 Task: Search one way flight ticket for 3 adults, 3 children in business from New York: John F. Kennedy International Airport (was New York International Airport) to Jacksonville: Albert J. Ellis Airport on 8-3-2023. Choice of flights is Royal air maroc. Number of bags: 4 checked bags. Price is upto 79000. Outbound departure time preference is 20:15. Return departure time preference is 23:00.
Action: Mouse moved to (211, 305)
Screenshot: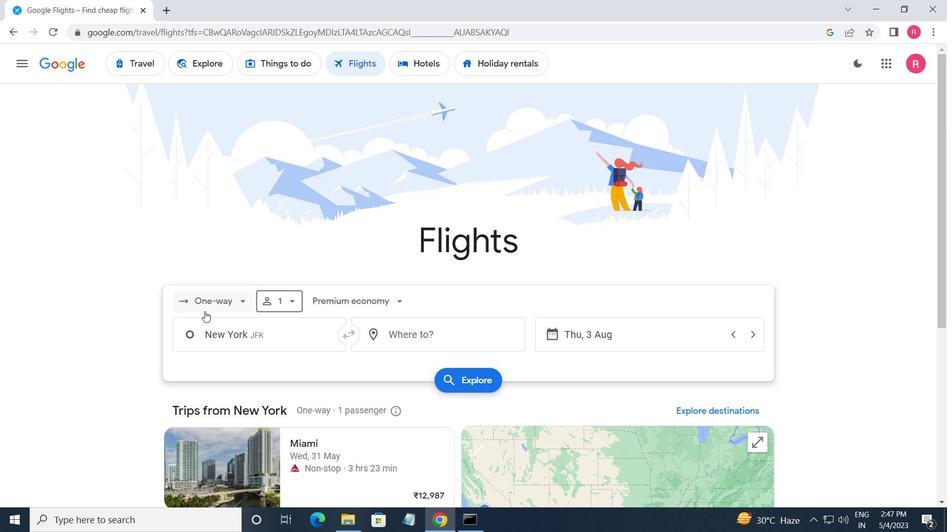 
Action: Mouse pressed left at (211, 305)
Screenshot: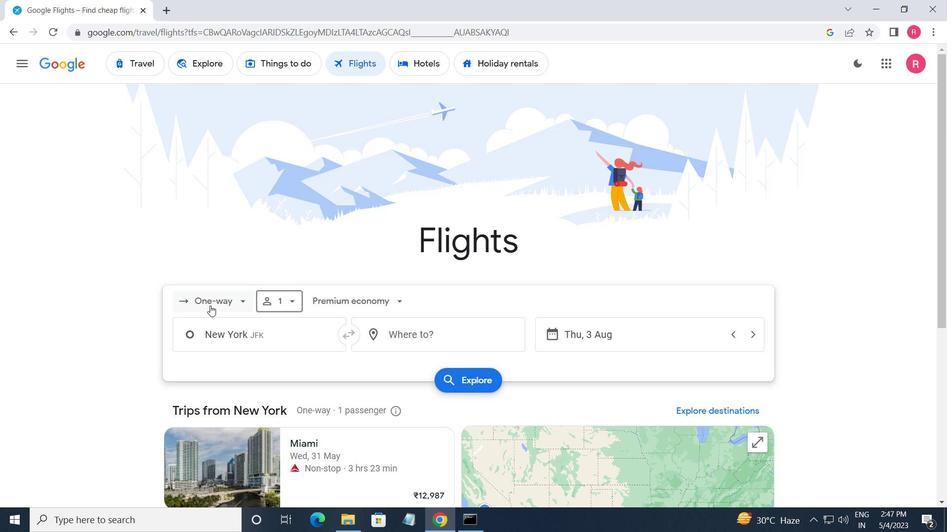 
Action: Mouse moved to (229, 357)
Screenshot: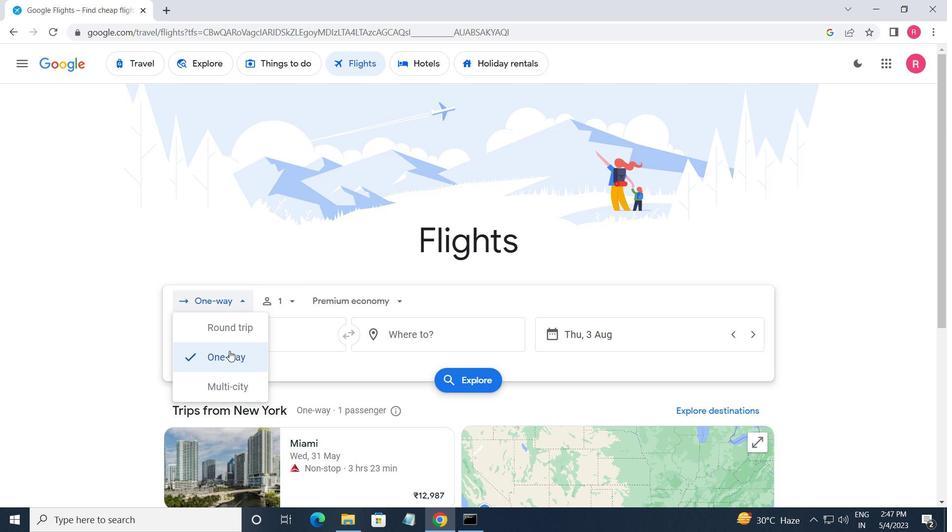 
Action: Mouse pressed left at (229, 357)
Screenshot: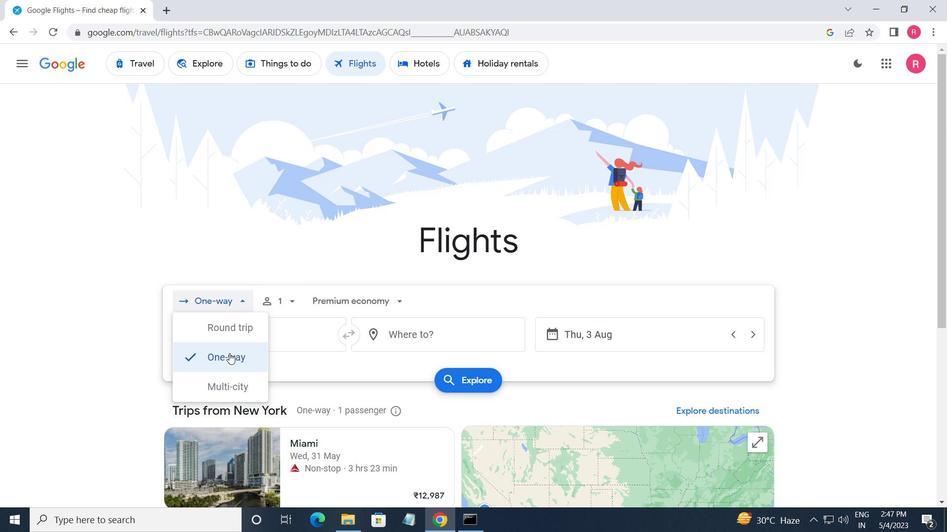 
Action: Mouse moved to (275, 311)
Screenshot: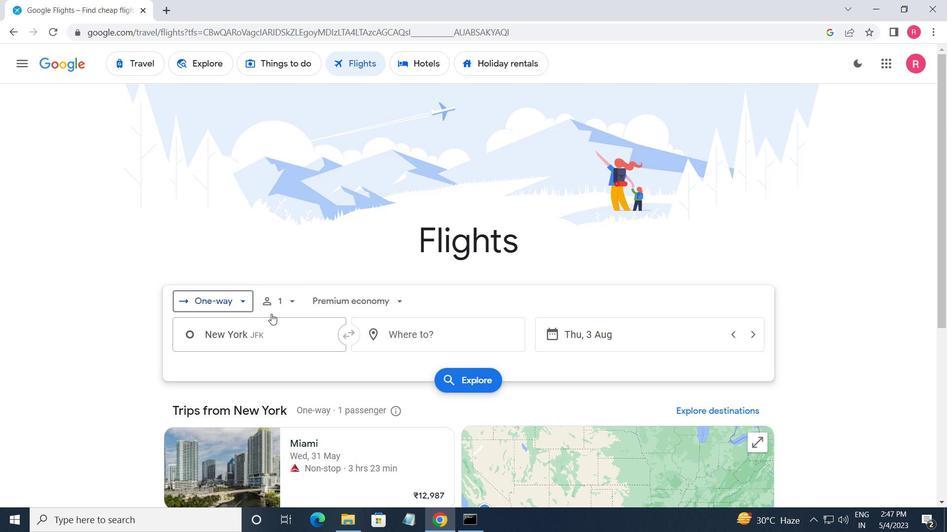 
Action: Mouse pressed left at (275, 311)
Screenshot: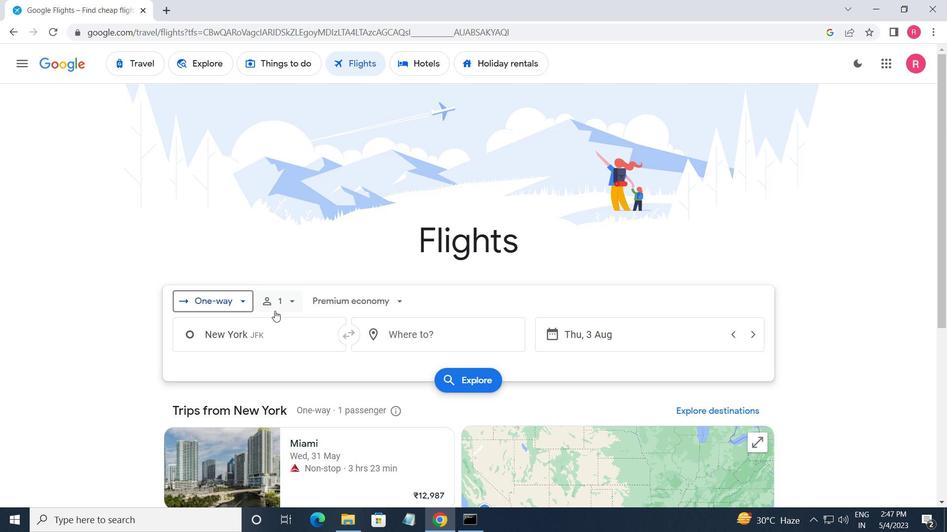 
Action: Mouse moved to (391, 336)
Screenshot: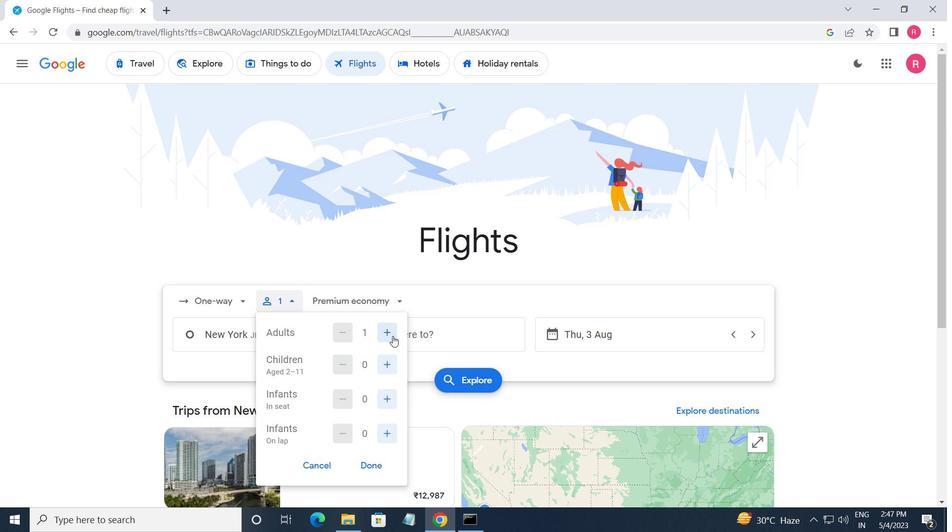 
Action: Mouse pressed left at (391, 336)
Screenshot: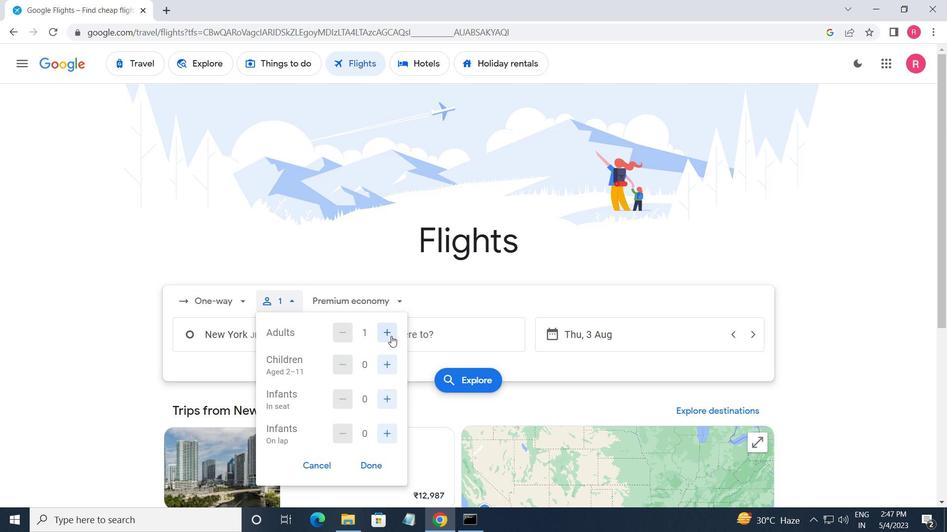 
Action: Mouse pressed left at (391, 336)
Screenshot: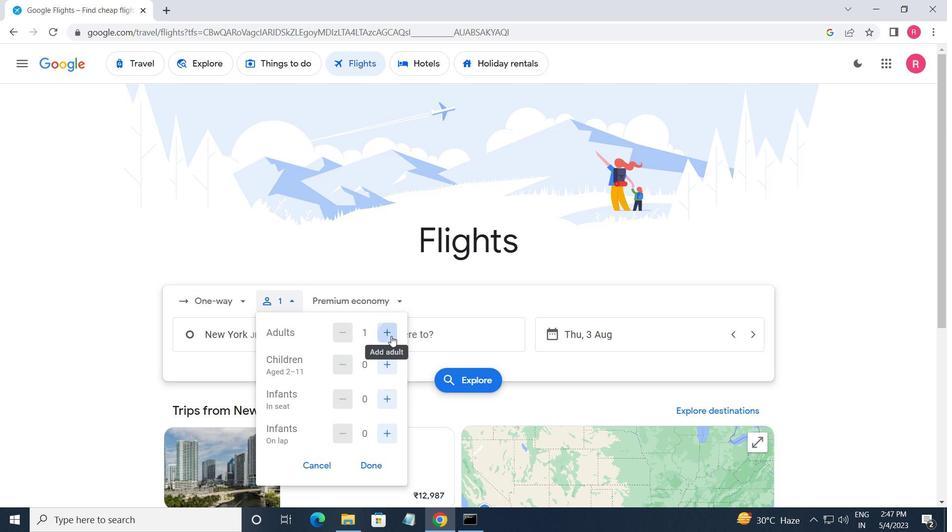 
Action: Mouse moved to (386, 372)
Screenshot: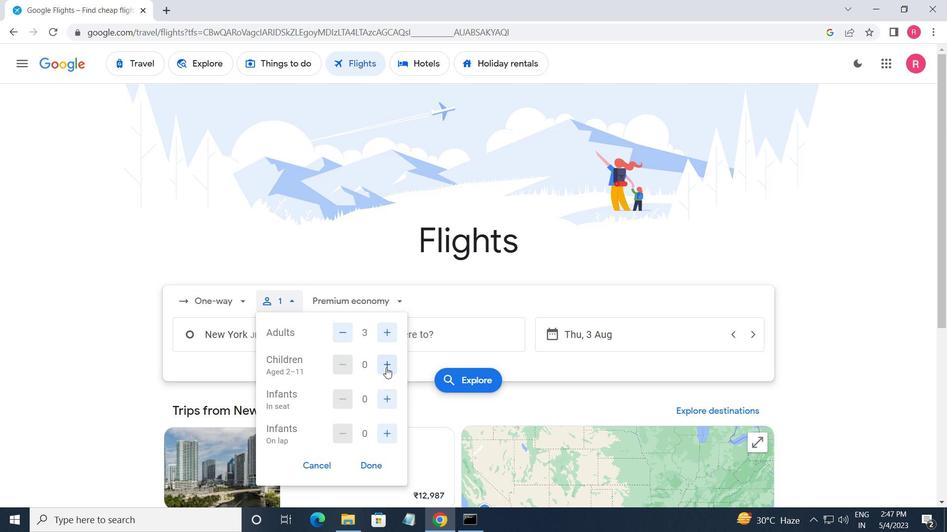 
Action: Mouse pressed left at (386, 372)
Screenshot: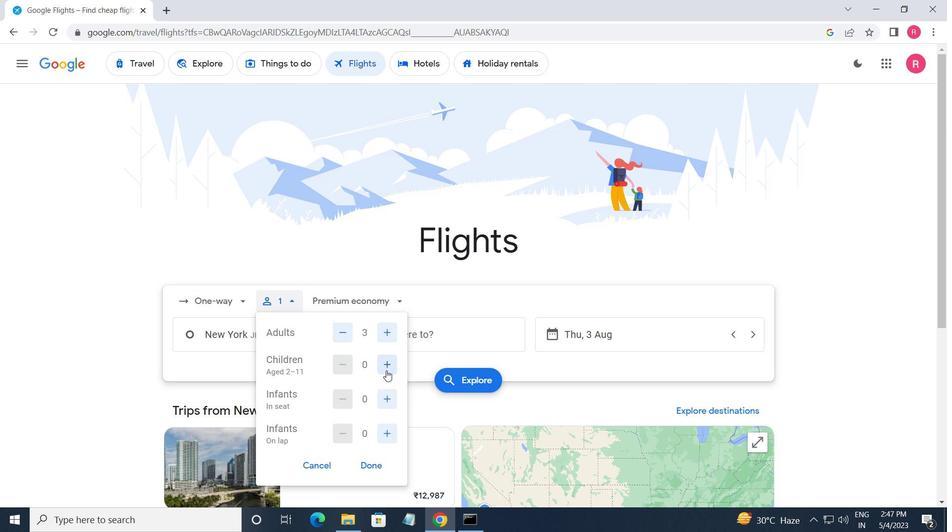 
Action: Mouse pressed left at (386, 372)
Screenshot: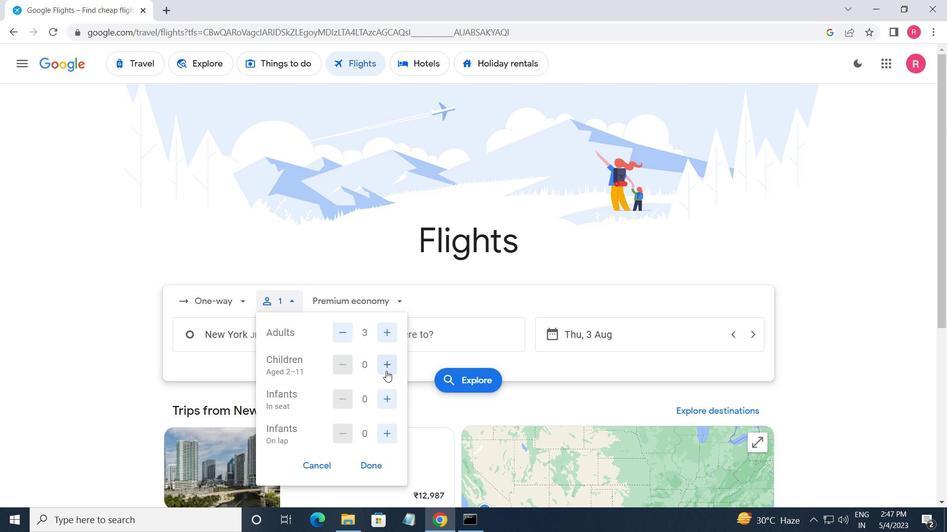 
Action: Mouse moved to (386, 372)
Screenshot: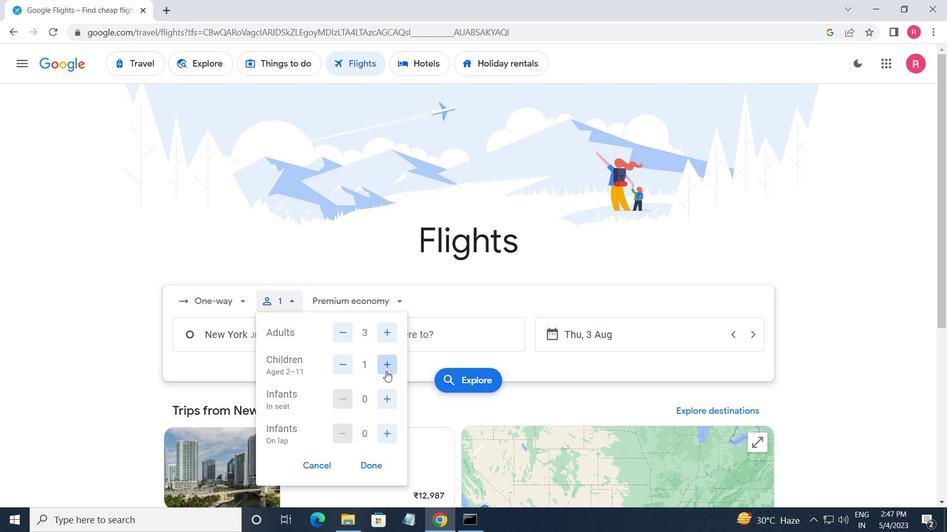 
Action: Mouse pressed left at (386, 372)
Screenshot: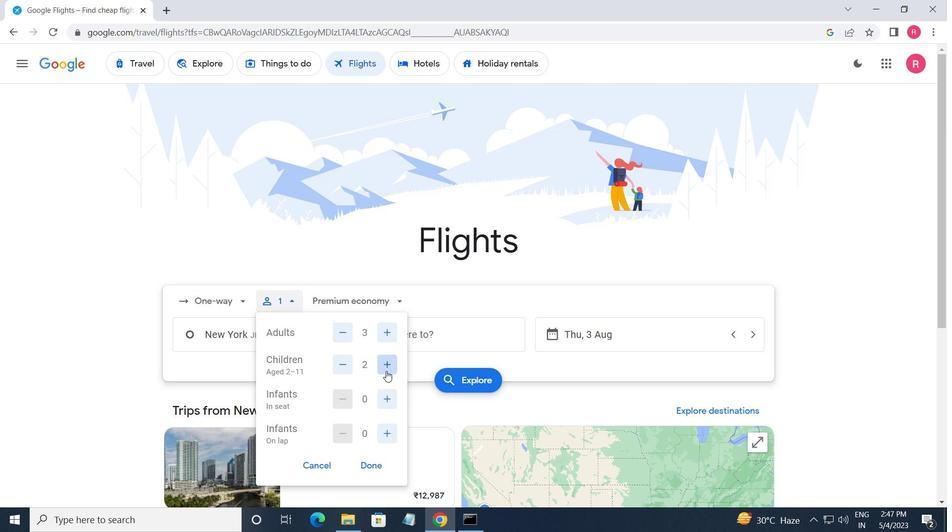 
Action: Mouse moved to (351, 299)
Screenshot: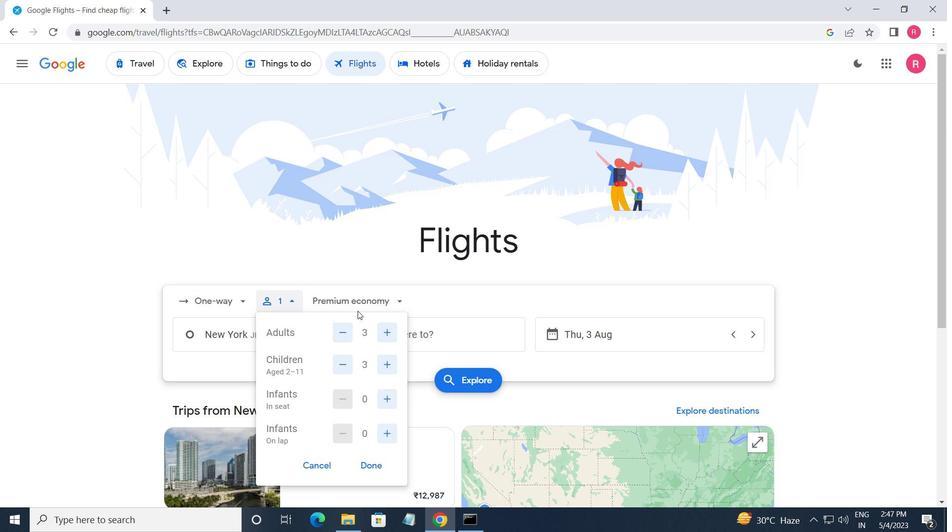 
Action: Mouse pressed left at (351, 299)
Screenshot: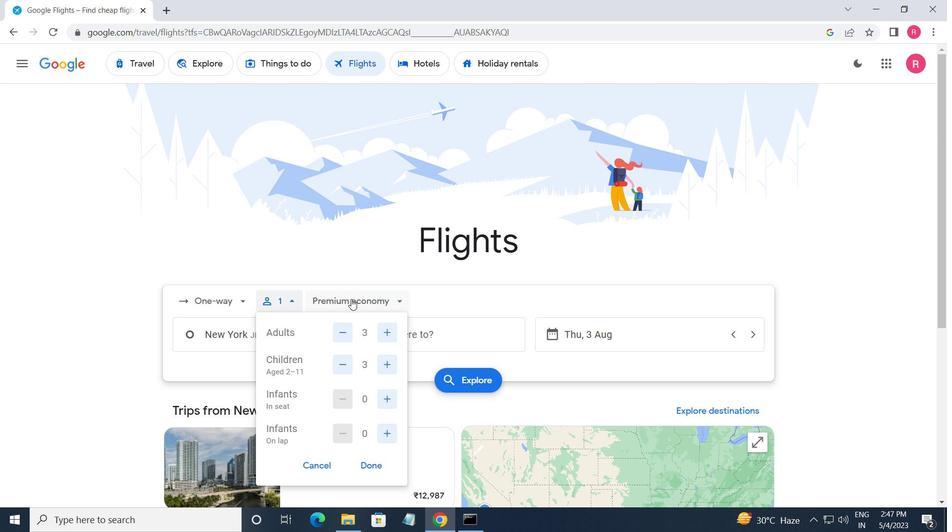 
Action: Mouse moved to (354, 384)
Screenshot: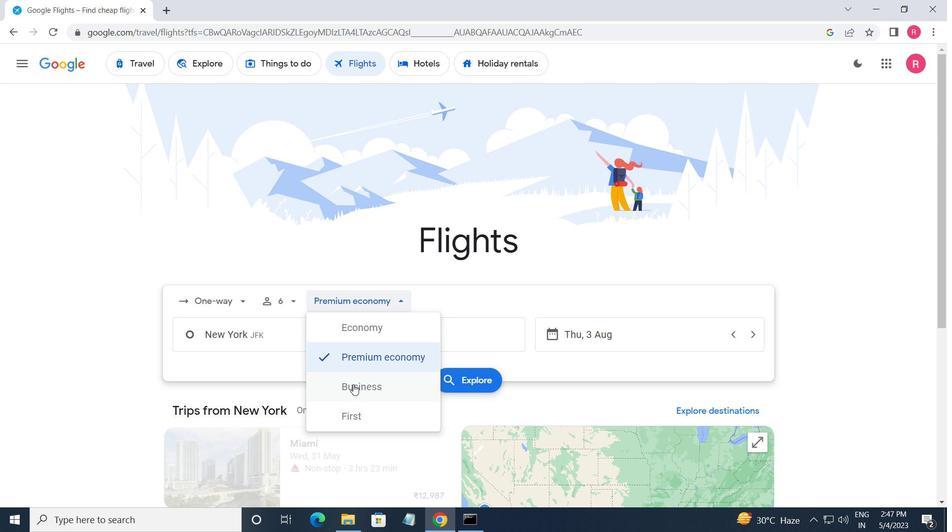 
Action: Mouse pressed left at (354, 384)
Screenshot: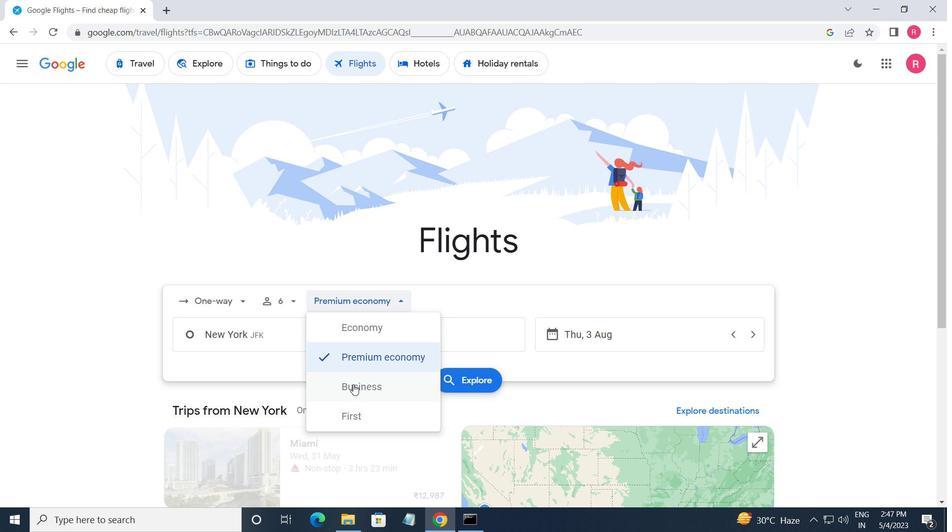 
Action: Mouse moved to (313, 340)
Screenshot: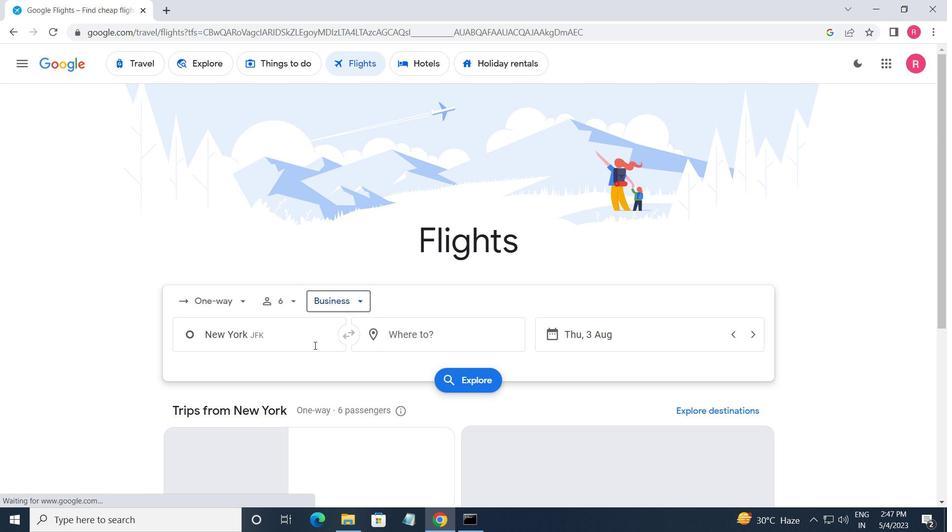 
Action: Mouse pressed left at (313, 340)
Screenshot: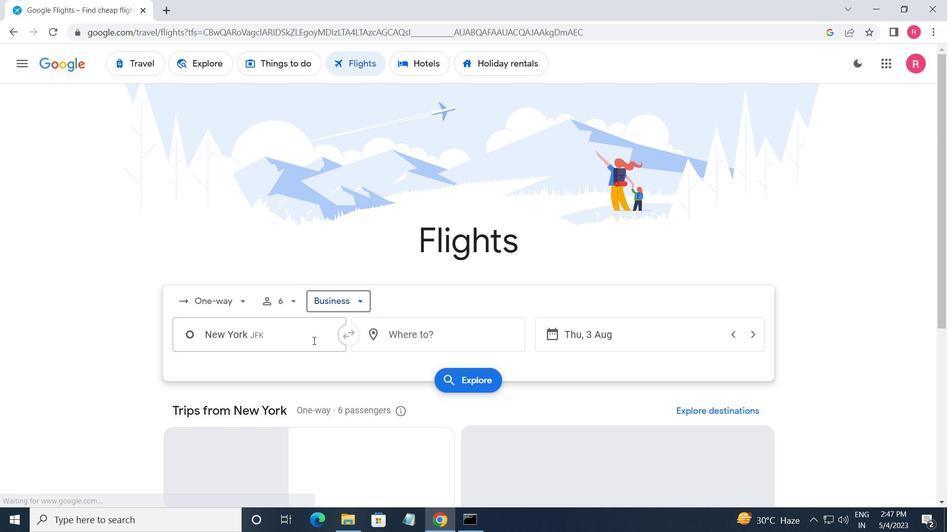 
Action: Mouse moved to (304, 396)
Screenshot: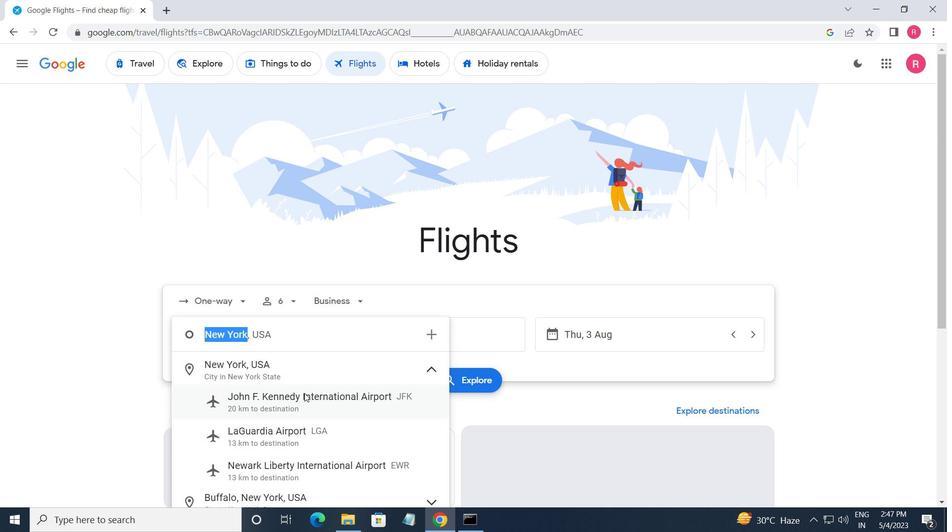 
Action: Mouse pressed left at (304, 396)
Screenshot: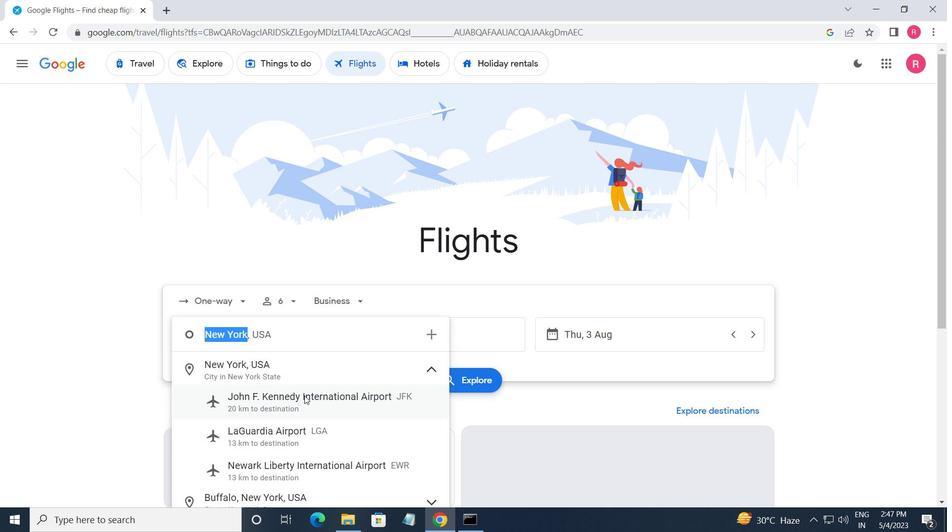 
Action: Mouse moved to (406, 330)
Screenshot: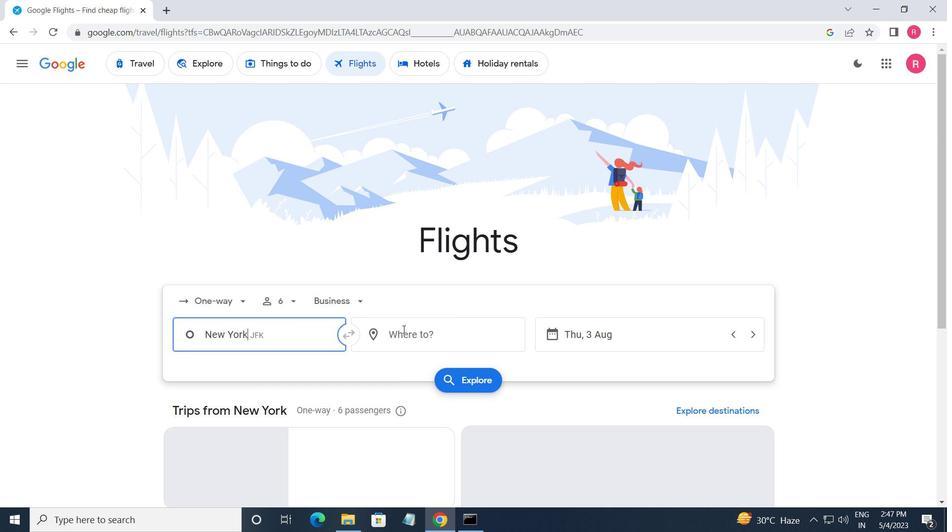 
Action: Mouse pressed left at (406, 330)
Screenshot: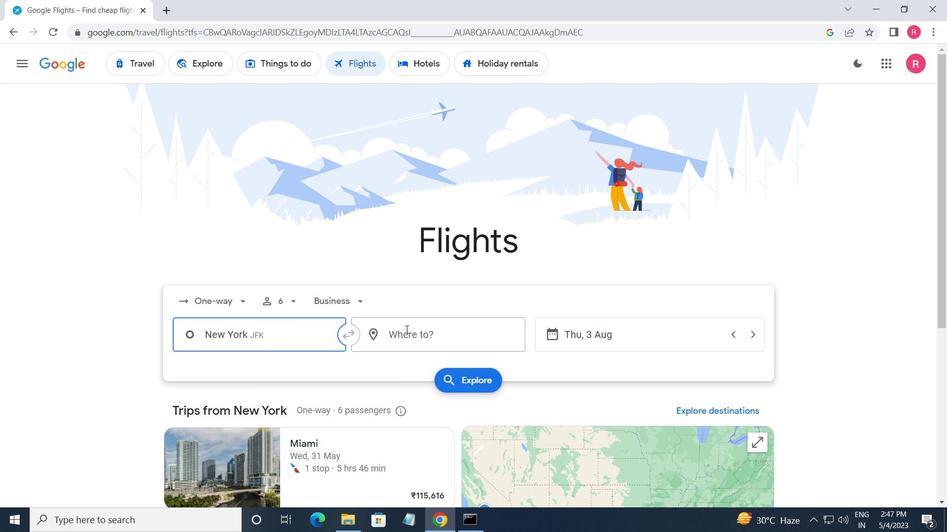 
Action: Mouse moved to (455, 475)
Screenshot: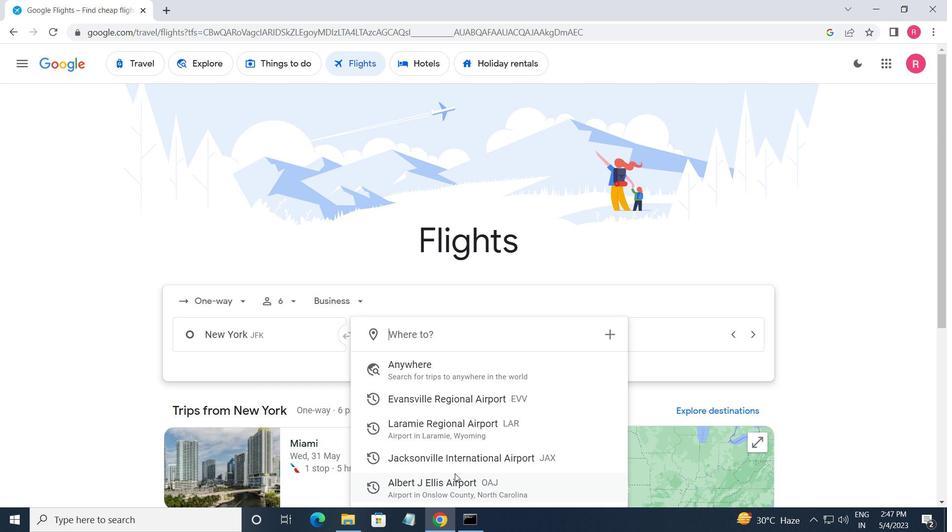 
Action: Mouse pressed left at (455, 475)
Screenshot: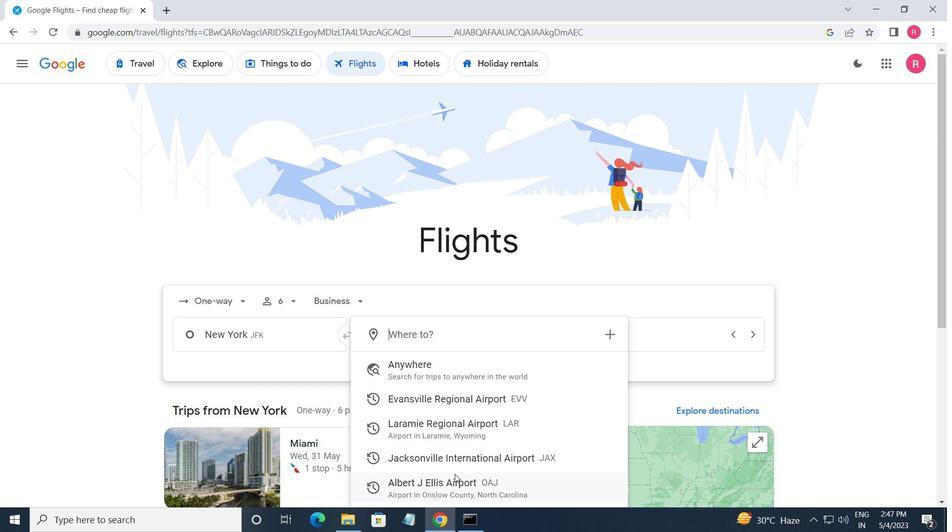 
Action: Mouse moved to (623, 340)
Screenshot: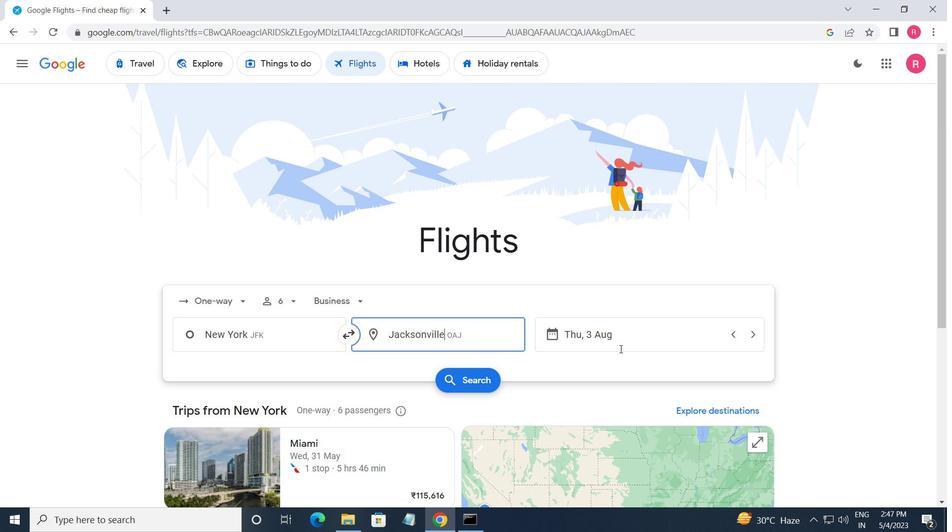 
Action: Mouse pressed left at (623, 340)
Screenshot: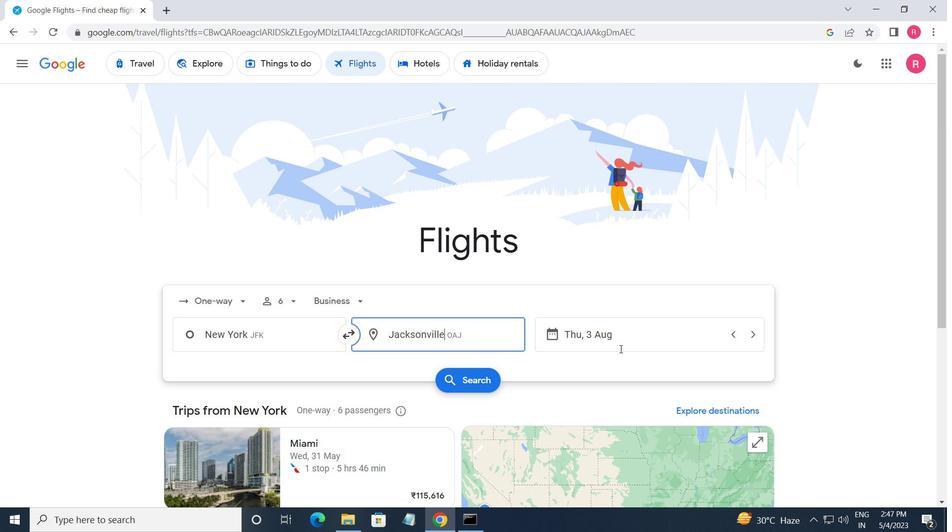 
Action: Mouse moved to (448, 287)
Screenshot: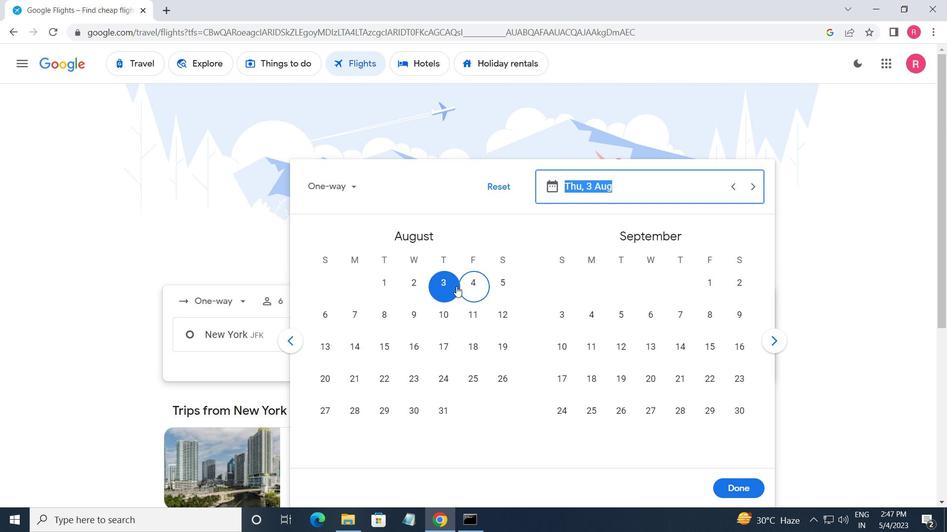 
Action: Mouse pressed left at (448, 287)
Screenshot: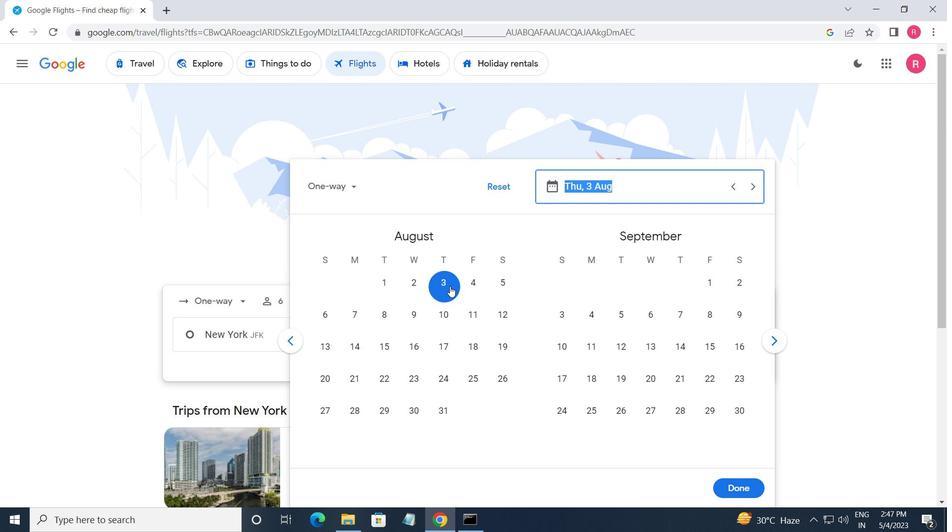 
Action: Mouse moved to (732, 495)
Screenshot: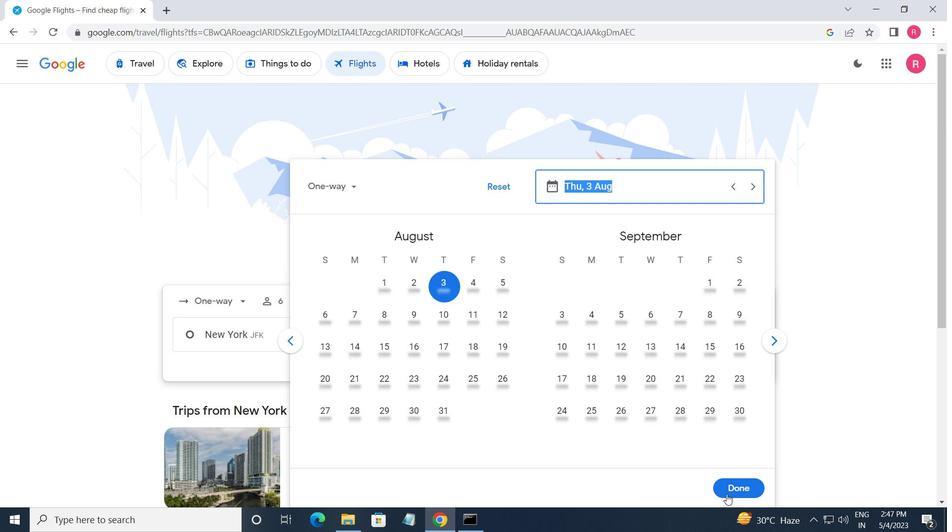 
Action: Mouse pressed left at (732, 495)
Screenshot: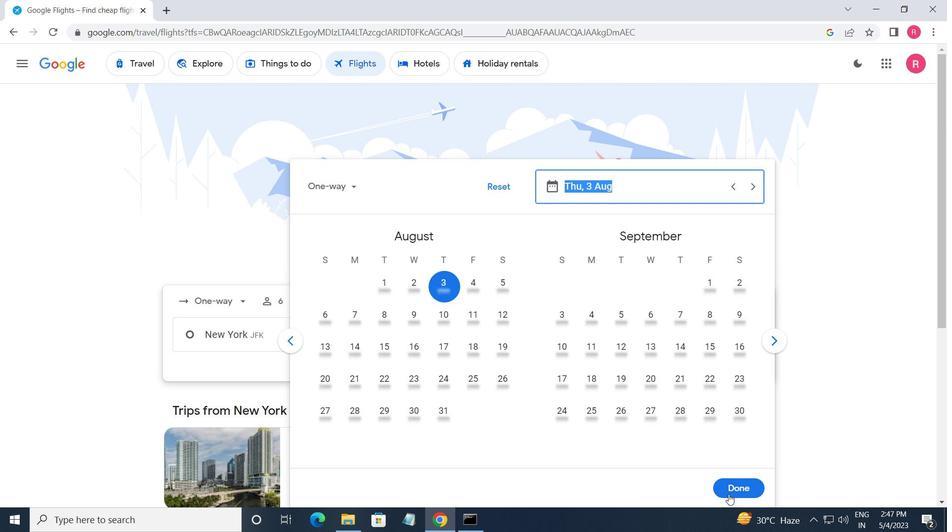 
Action: Mouse moved to (473, 375)
Screenshot: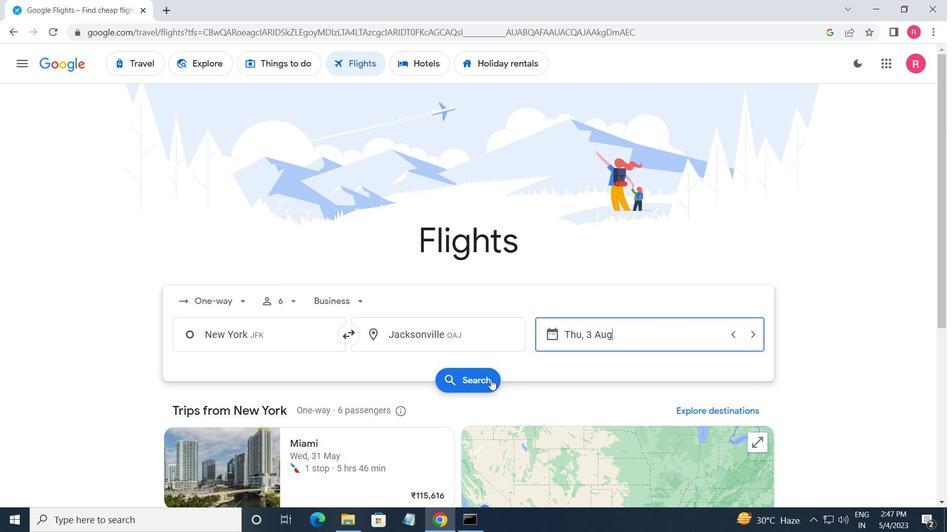 
Action: Mouse pressed left at (473, 375)
Screenshot: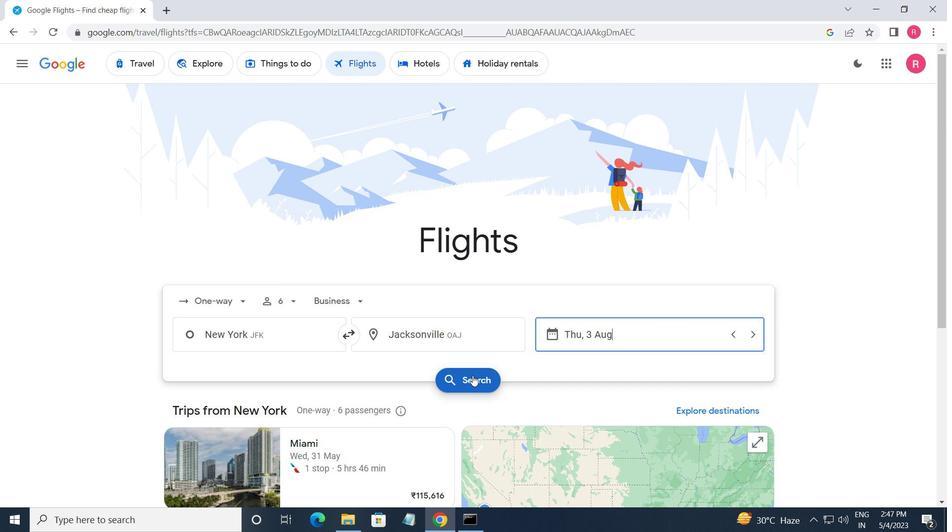 
Action: Mouse moved to (169, 181)
Screenshot: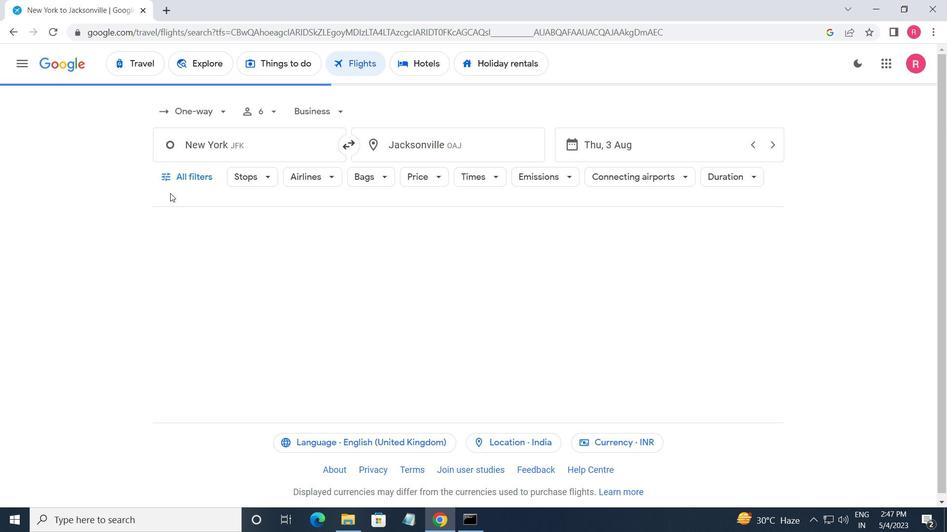 
Action: Mouse pressed left at (169, 181)
Screenshot: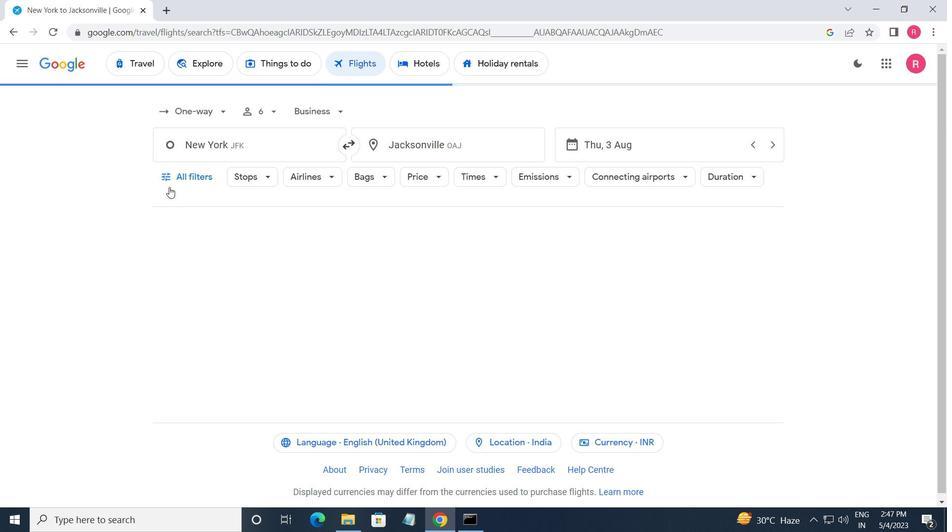 
Action: Mouse moved to (232, 340)
Screenshot: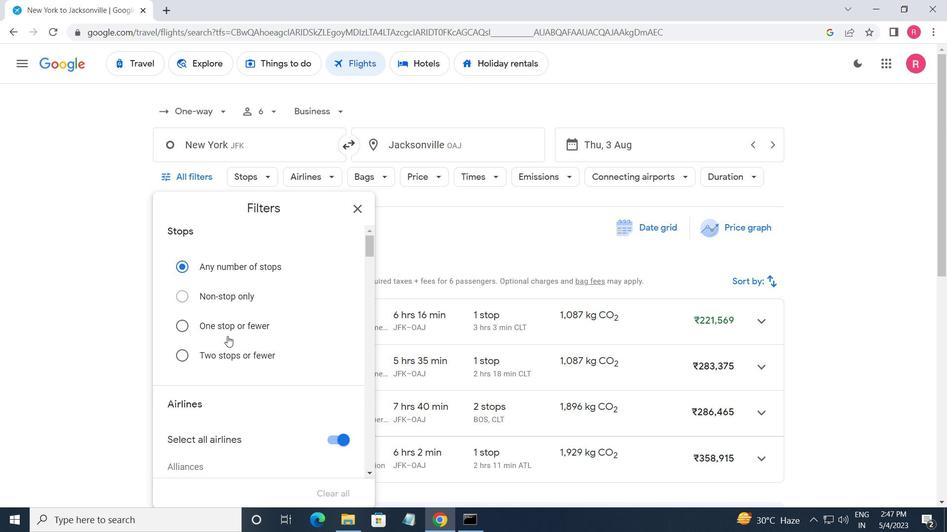 
Action: Mouse scrolled (232, 340) with delta (0, 0)
Screenshot: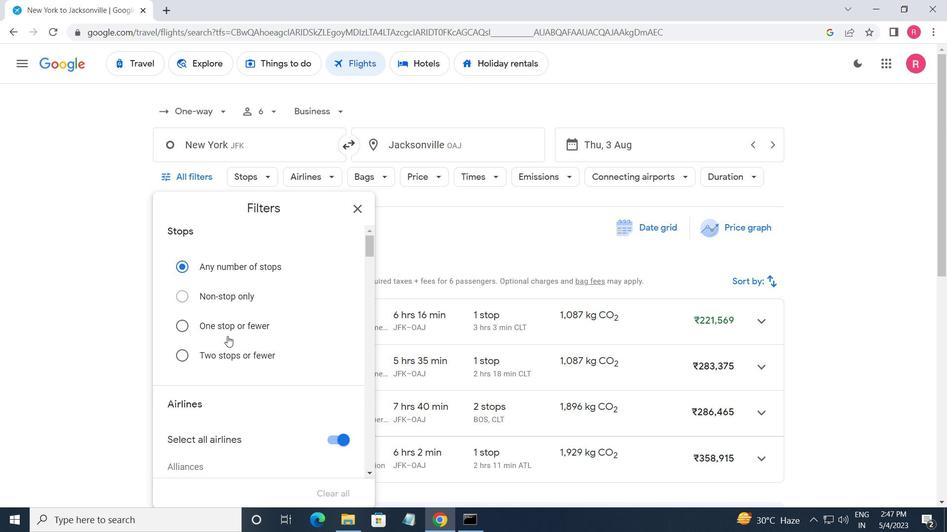 
Action: Mouse moved to (234, 344)
Screenshot: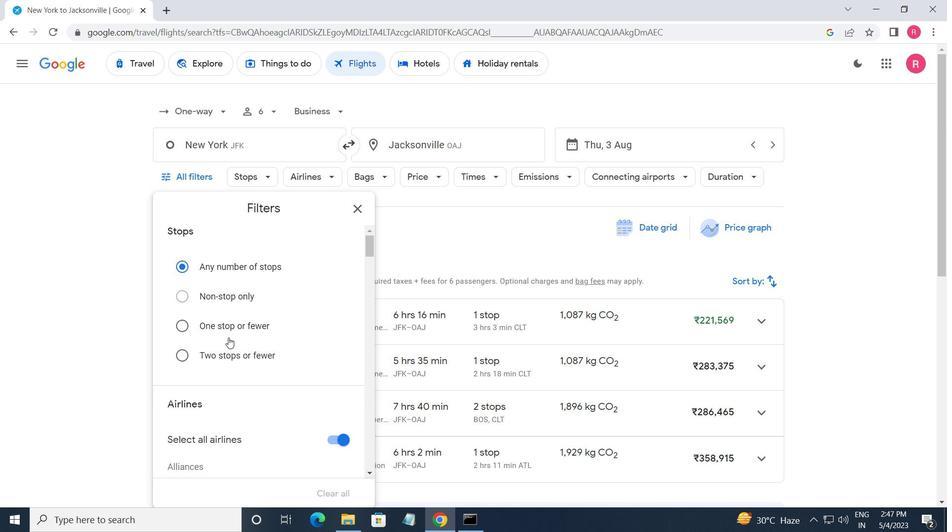 
Action: Mouse scrolled (234, 343) with delta (0, 0)
Screenshot: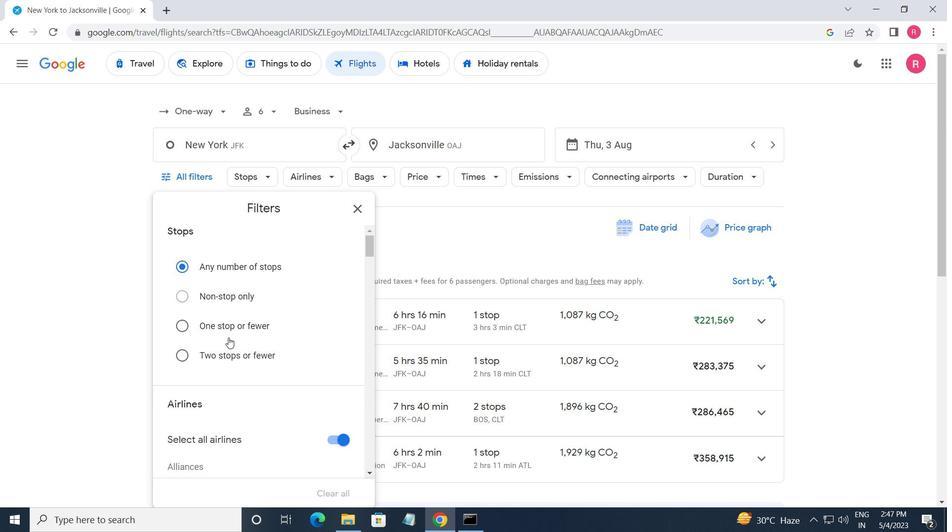 
Action: Mouse moved to (235, 345)
Screenshot: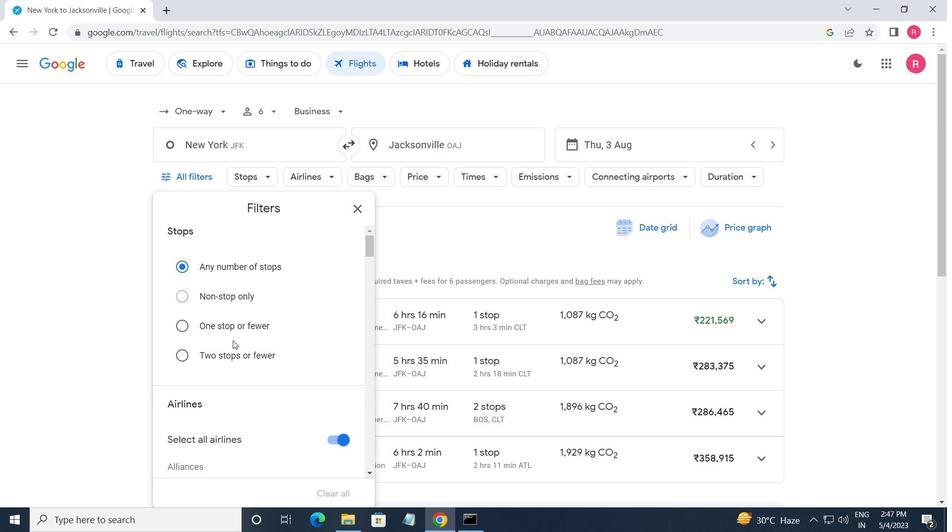 
Action: Mouse scrolled (235, 345) with delta (0, 0)
Screenshot: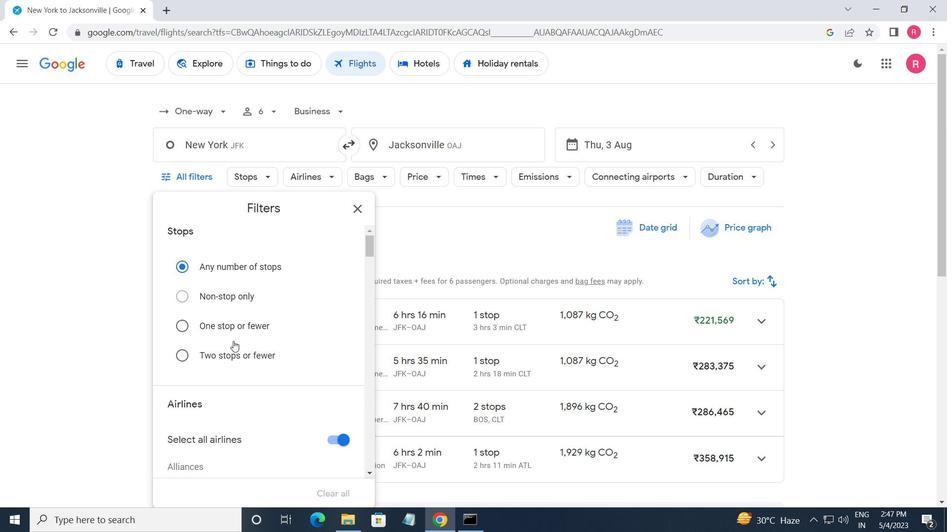 
Action: Mouse moved to (236, 346)
Screenshot: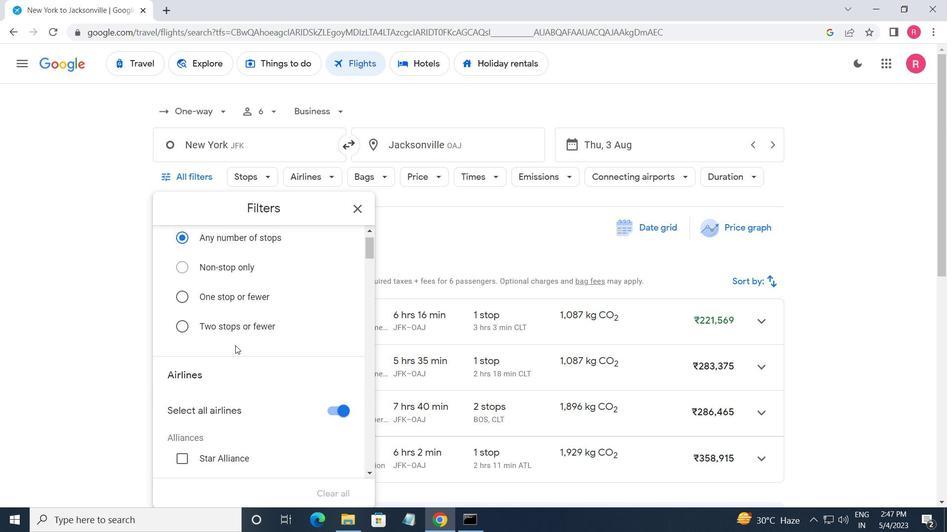 
Action: Mouse scrolled (236, 345) with delta (0, 0)
Screenshot: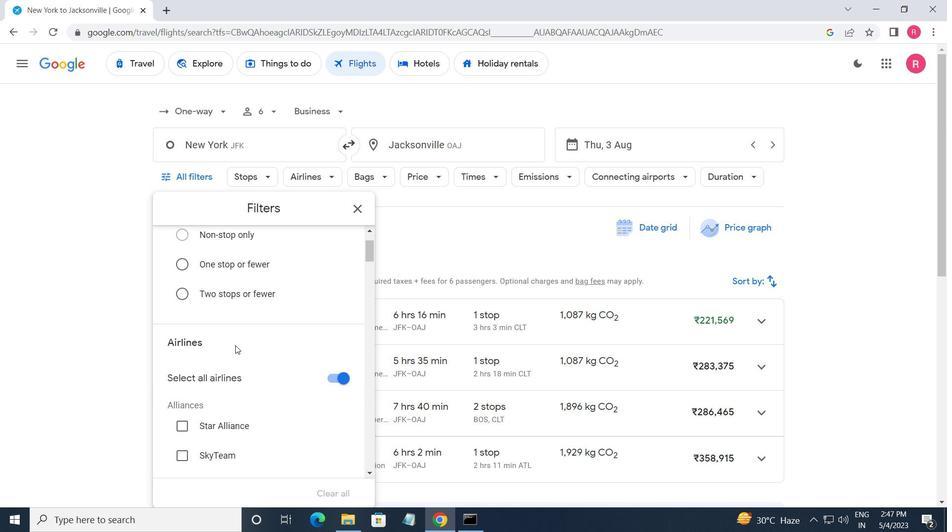 
Action: Mouse moved to (236, 347)
Screenshot: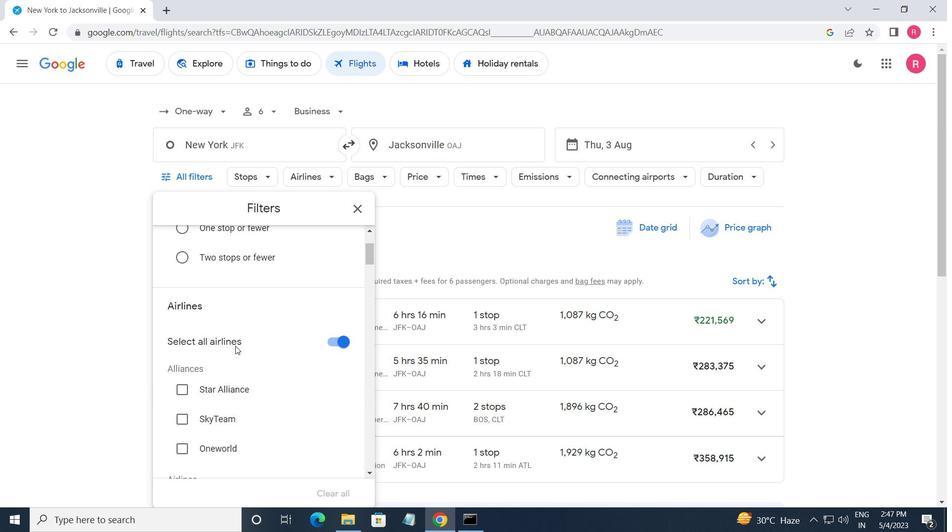 
Action: Mouse scrolled (236, 346) with delta (0, 0)
Screenshot: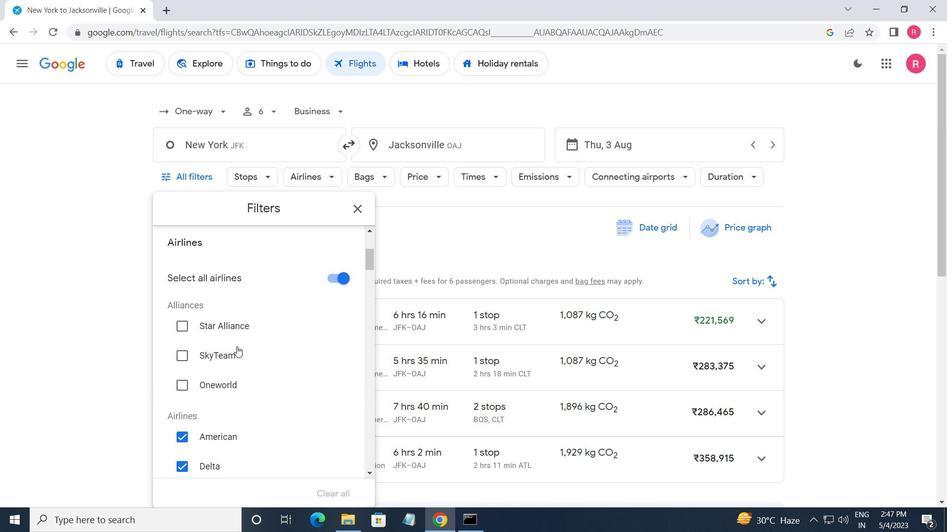 
Action: Mouse moved to (237, 349)
Screenshot: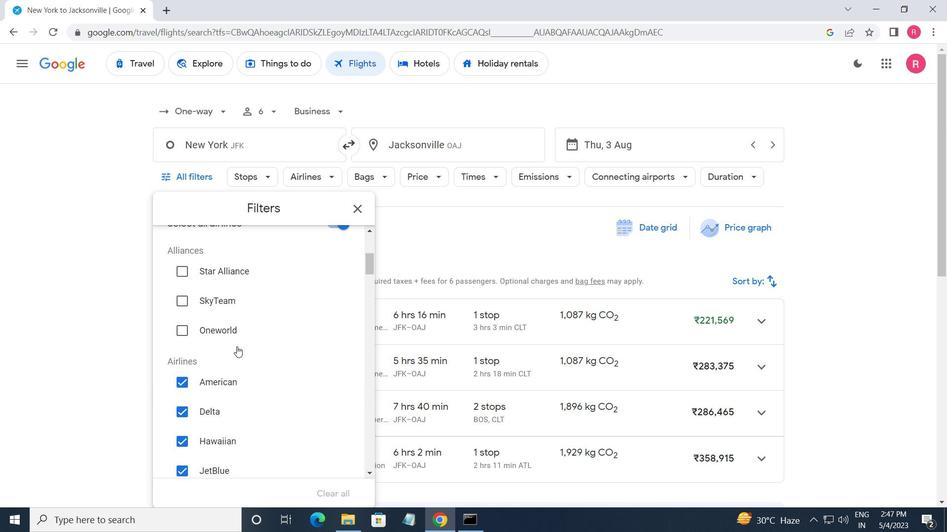 
Action: Mouse scrolled (237, 348) with delta (0, 0)
Screenshot: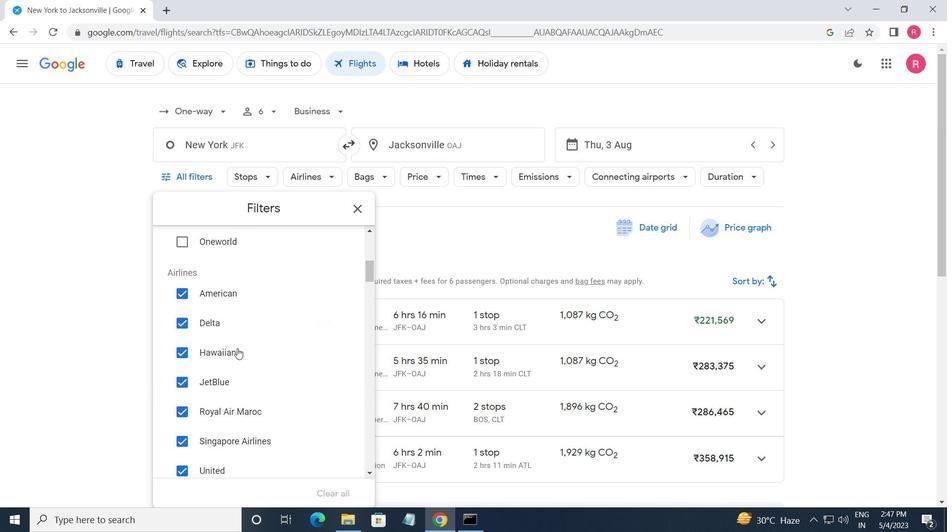 
Action: Mouse moved to (322, 352)
Screenshot: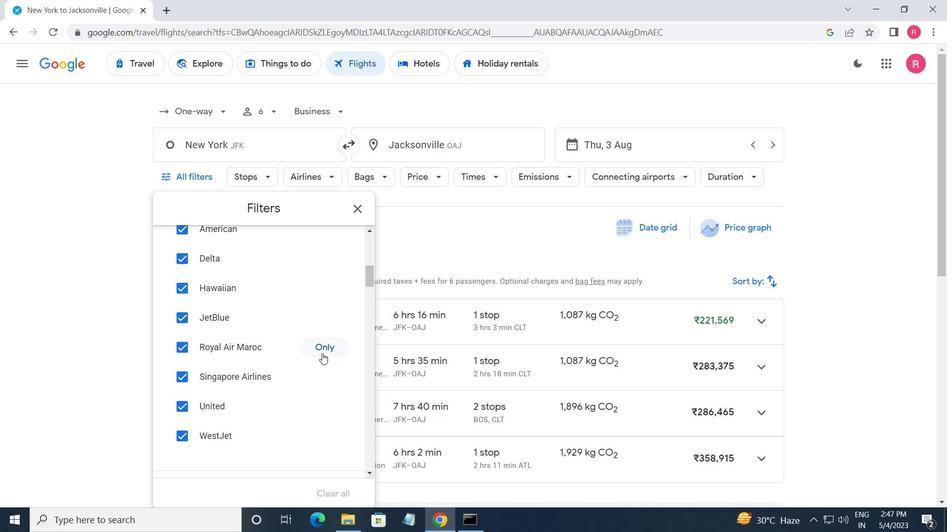 
Action: Mouse pressed left at (322, 352)
Screenshot: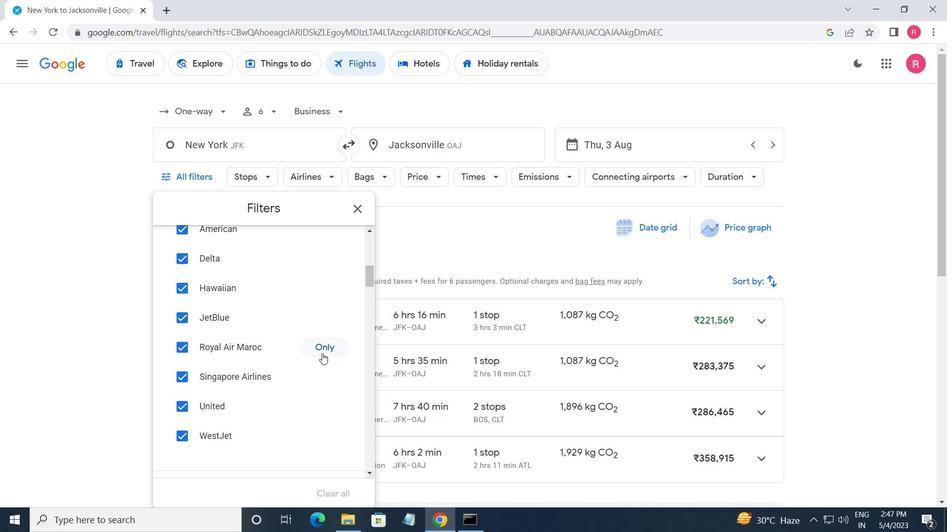 
Action: Mouse moved to (306, 367)
Screenshot: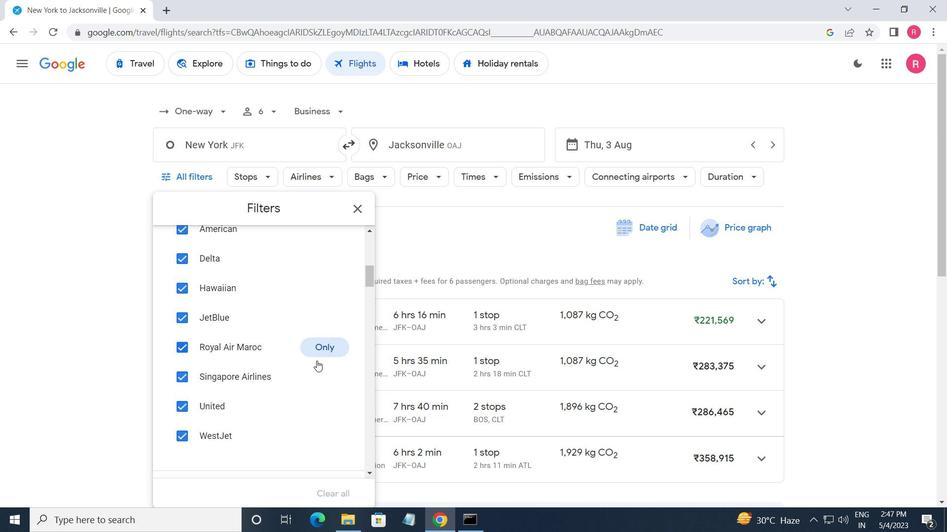 
Action: Mouse scrolled (306, 366) with delta (0, 0)
Screenshot: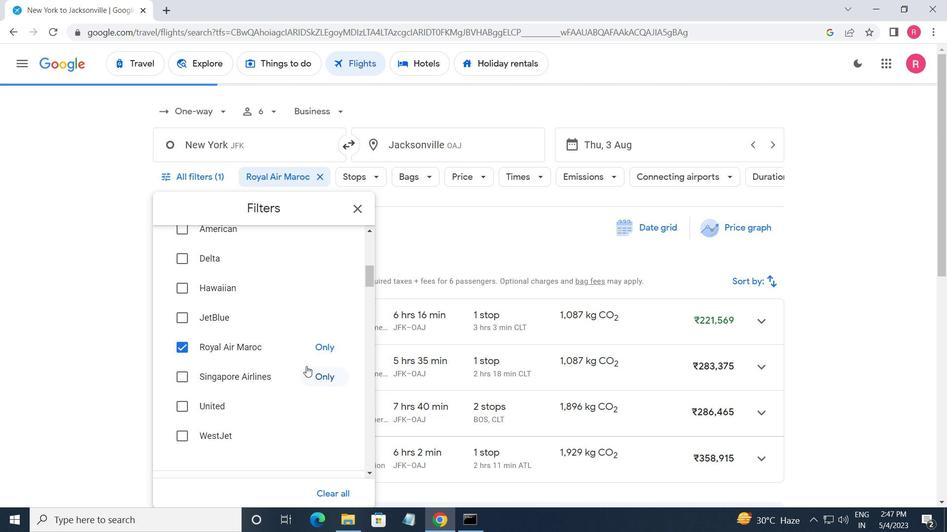 
Action: Mouse scrolled (306, 366) with delta (0, 0)
Screenshot: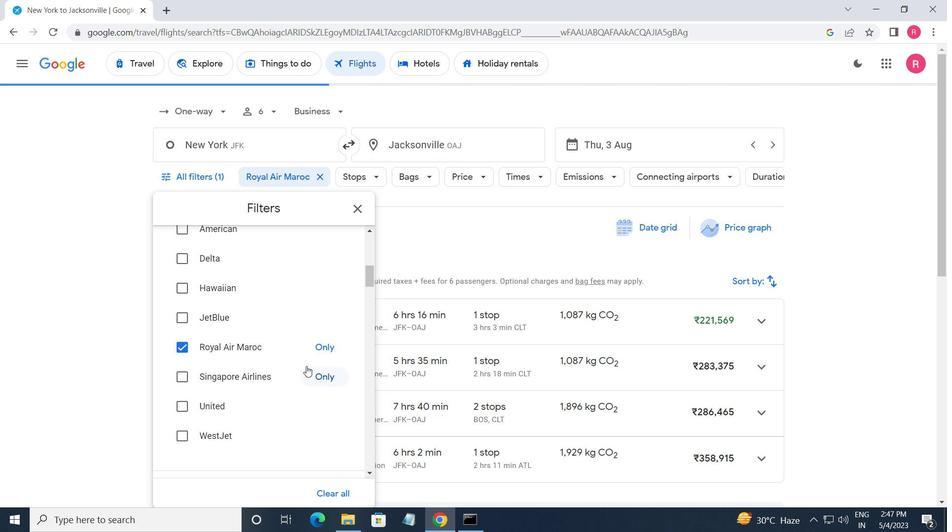 
Action: Mouse scrolled (306, 366) with delta (0, 0)
Screenshot: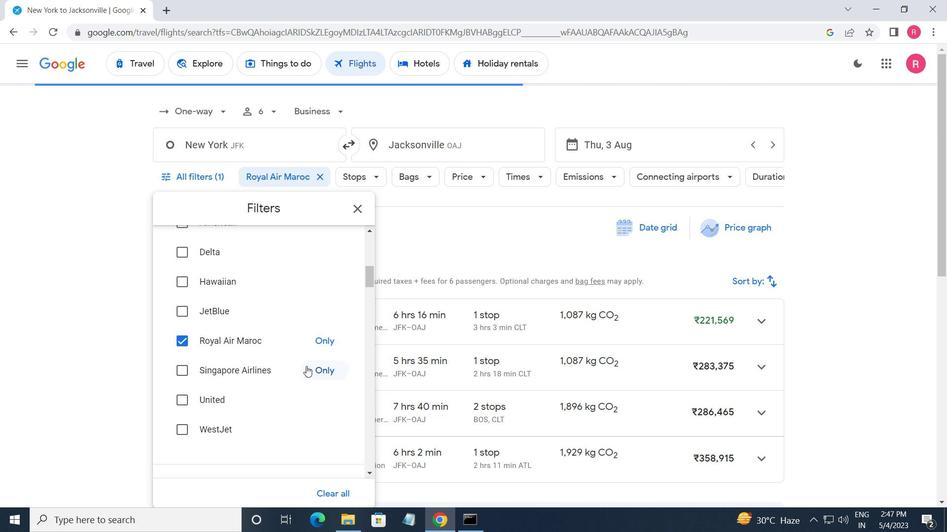 
Action: Mouse moved to (337, 365)
Screenshot: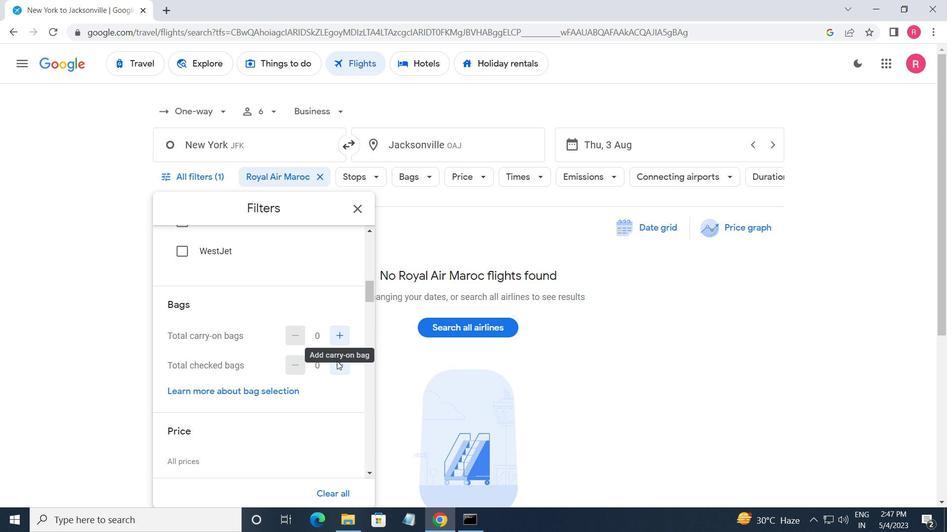 
Action: Mouse pressed left at (337, 365)
Screenshot: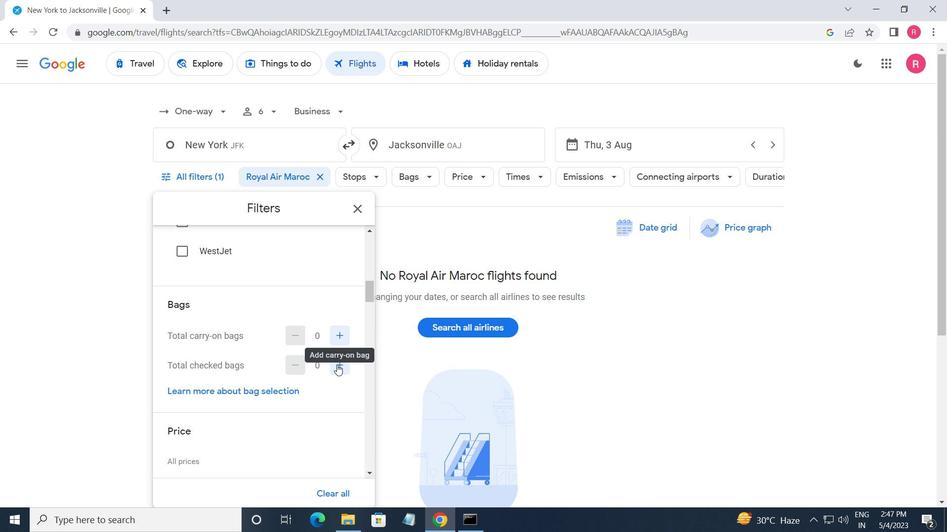 
Action: Mouse moved to (337, 365)
Screenshot: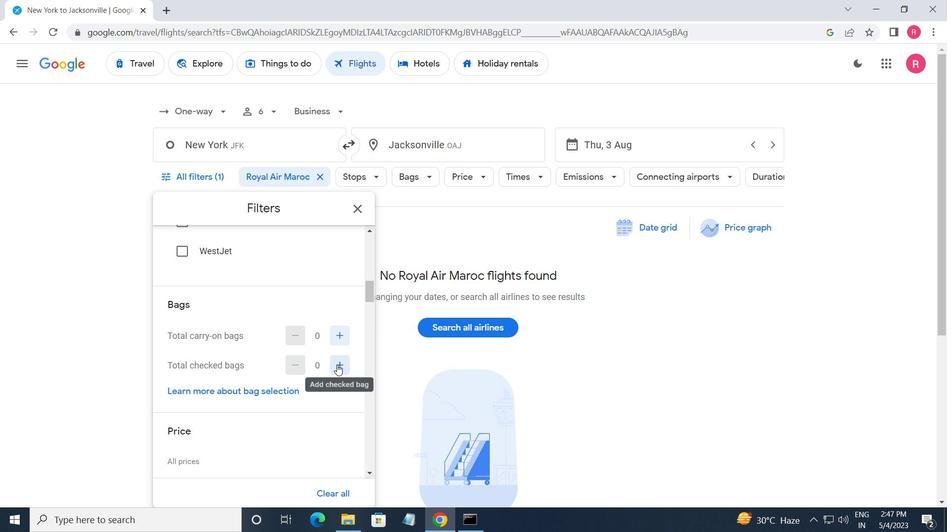 
Action: Mouse pressed left at (337, 365)
Screenshot: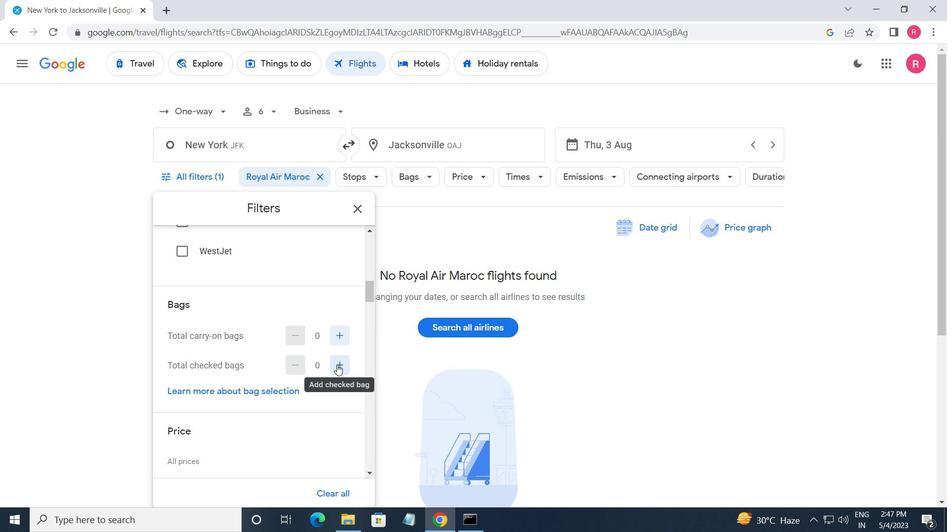 
Action: Mouse pressed left at (337, 365)
Screenshot: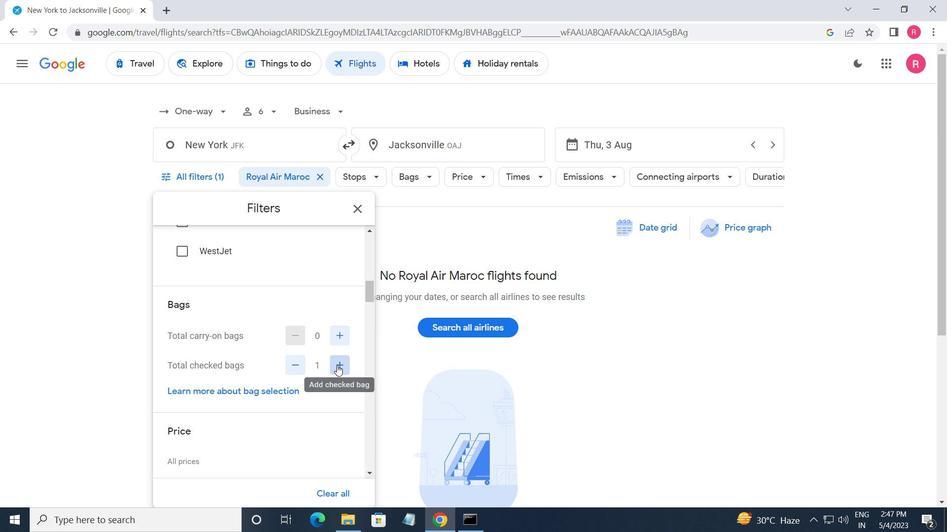 
Action: Mouse pressed left at (337, 365)
Screenshot: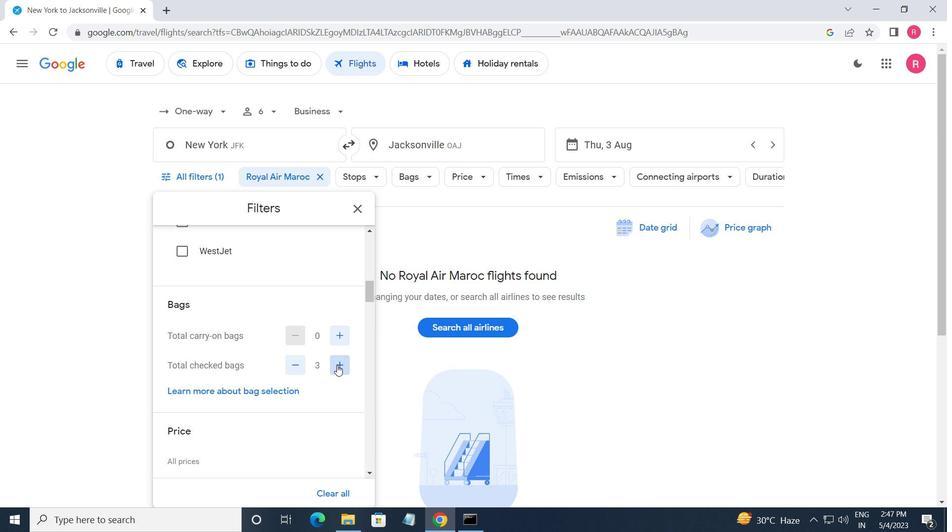 
Action: Mouse moved to (337, 366)
Screenshot: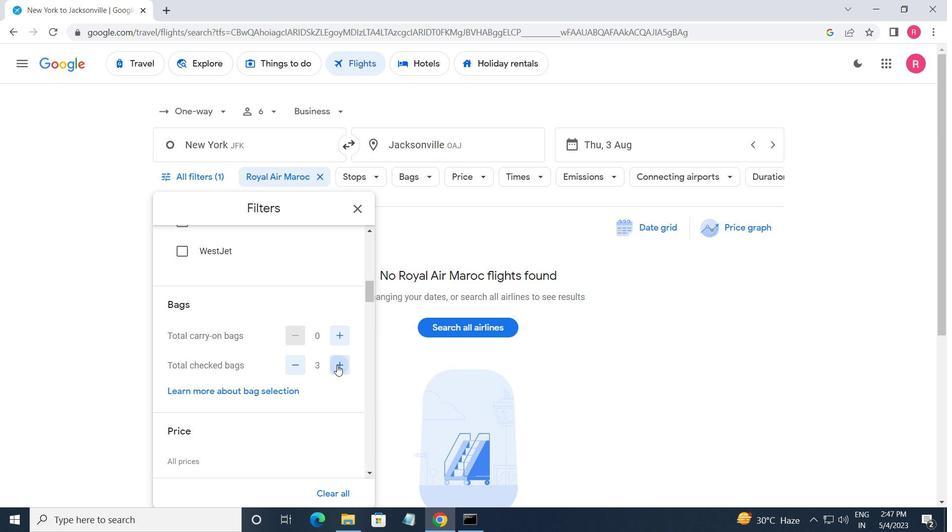 
Action: Mouse scrolled (337, 365) with delta (0, 0)
Screenshot: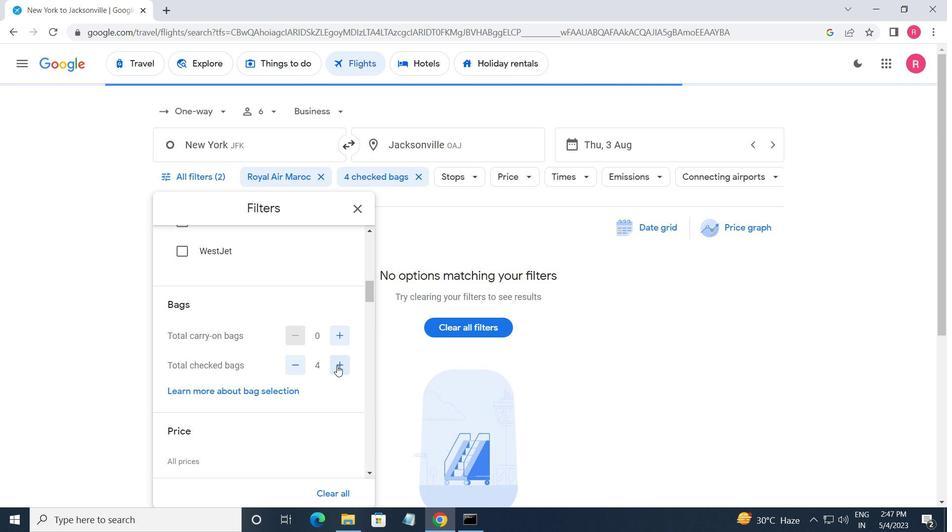 
Action: Mouse scrolled (337, 365) with delta (0, 0)
Screenshot: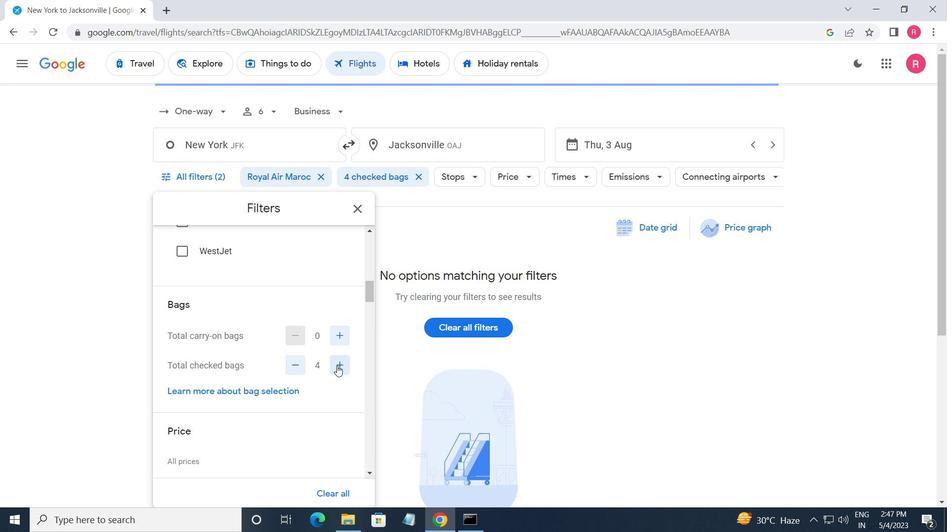 
Action: Mouse moved to (348, 357)
Screenshot: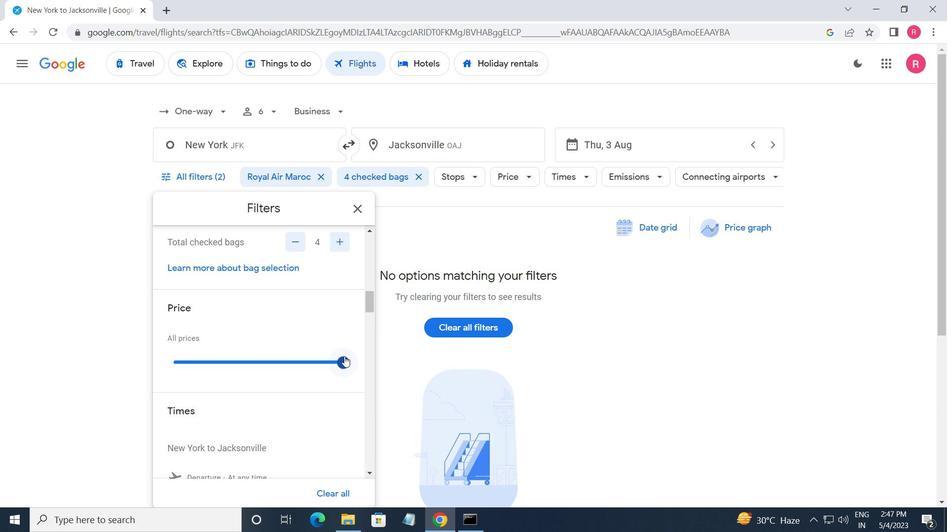 
Action: Mouse pressed left at (348, 357)
Screenshot: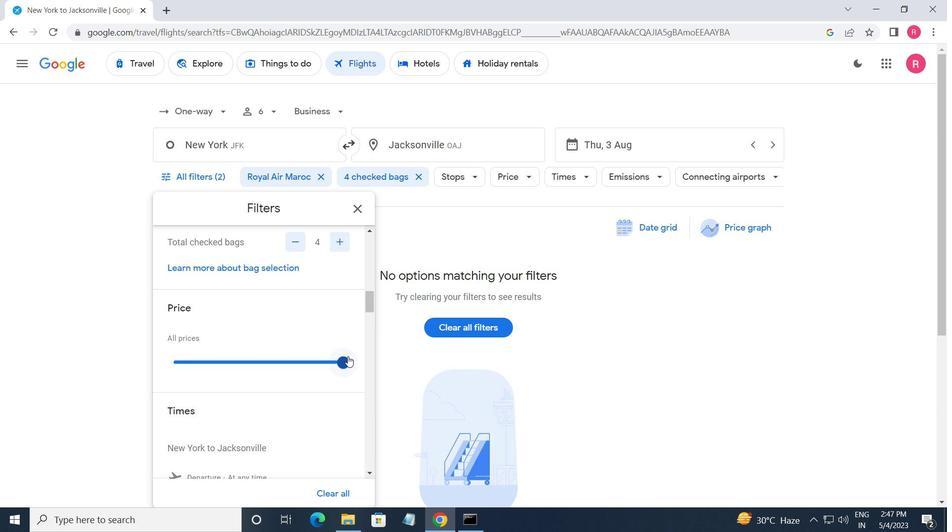 
Action: Mouse moved to (208, 371)
Screenshot: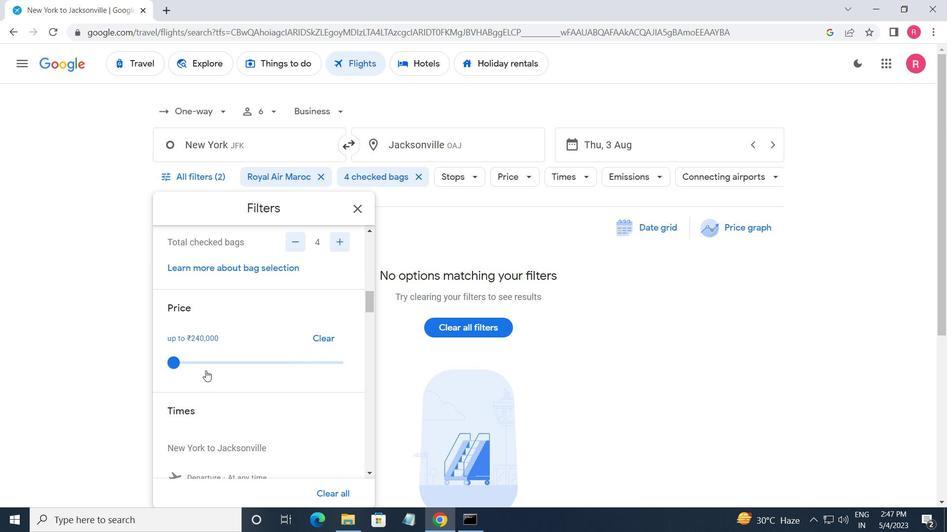 
Action: Mouse scrolled (208, 370) with delta (0, 0)
Screenshot: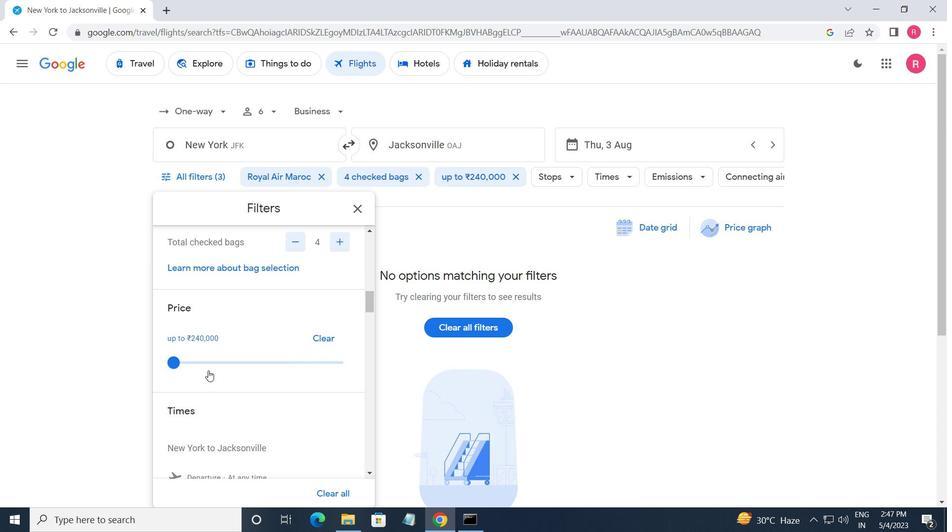 
Action: Mouse moved to (210, 371)
Screenshot: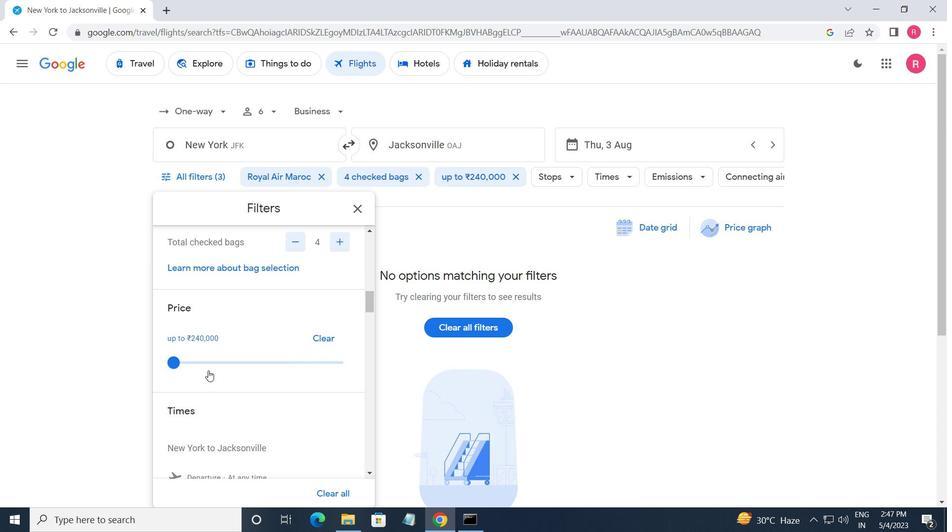 
Action: Mouse scrolled (210, 371) with delta (0, 0)
Screenshot: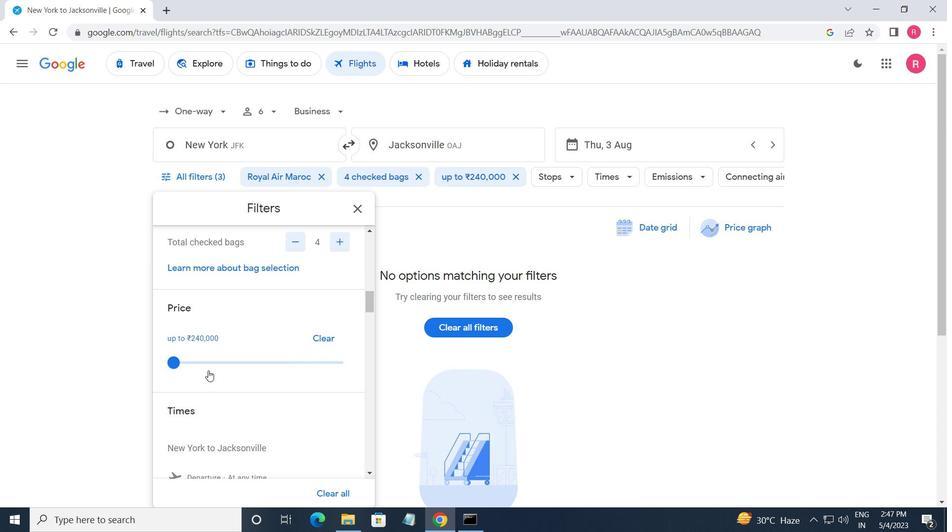 
Action: Mouse moved to (179, 384)
Screenshot: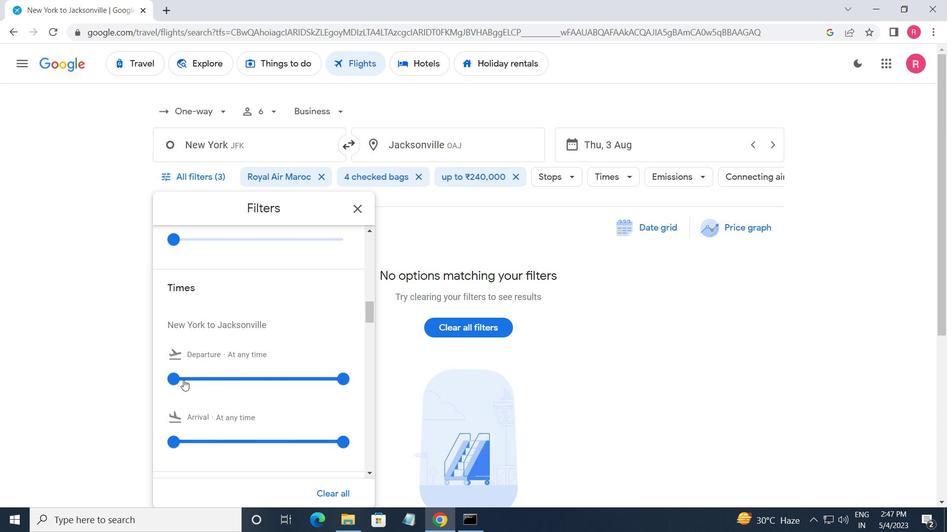 
Action: Mouse pressed left at (179, 384)
Screenshot: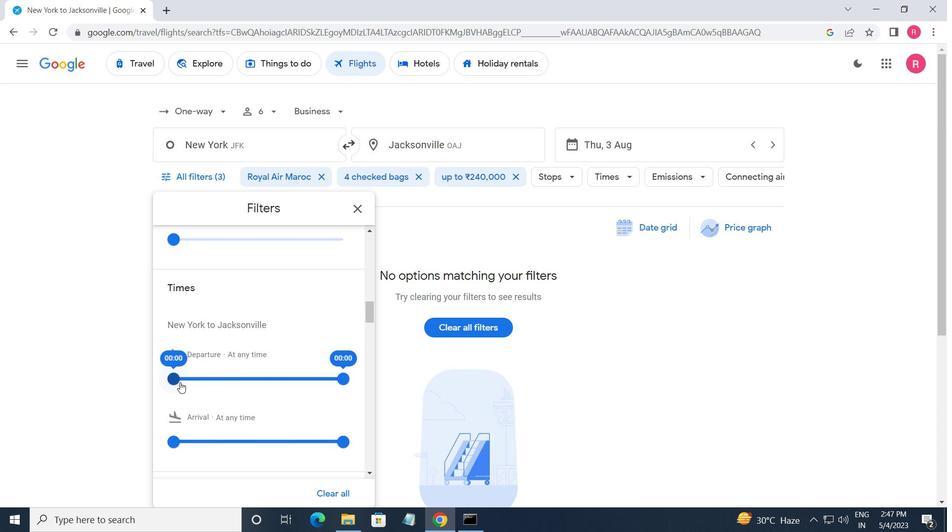 
Action: Mouse moved to (343, 385)
Screenshot: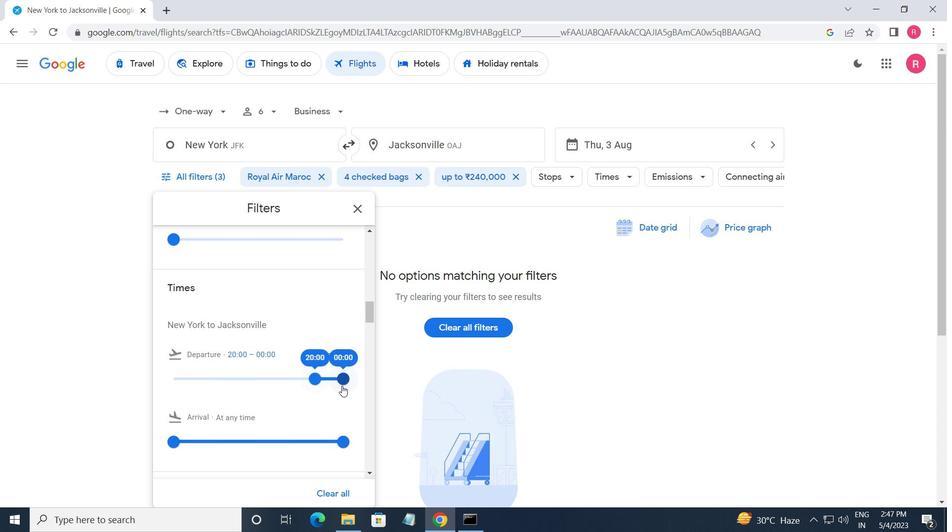 
Action: Mouse pressed left at (343, 385)
Screenshot: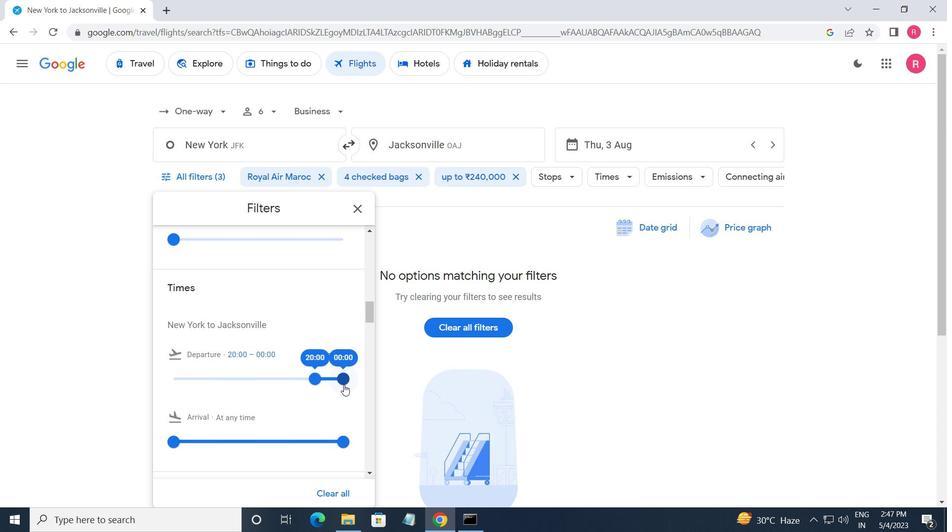 
Action: Mouse moved to (354, 212)
Screenshot: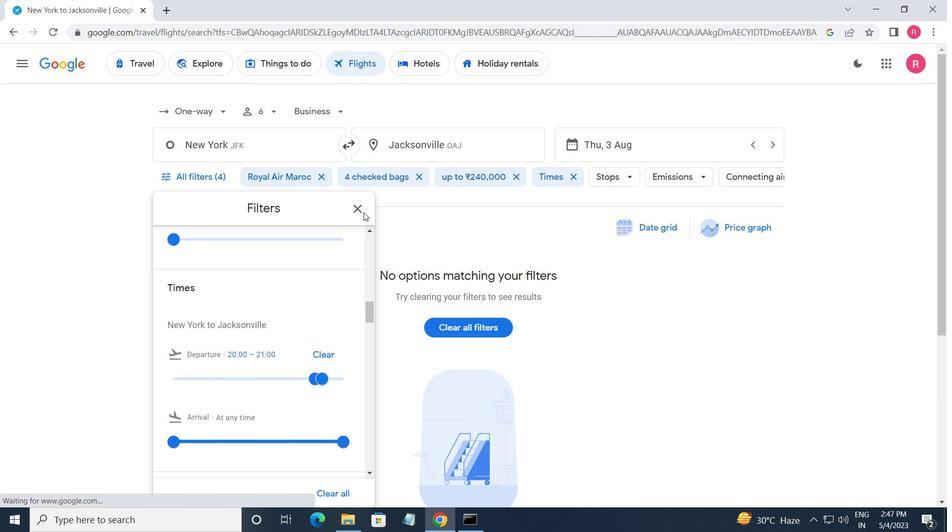 
Action: Mouse pressed left at (354, 212)
Screenshot: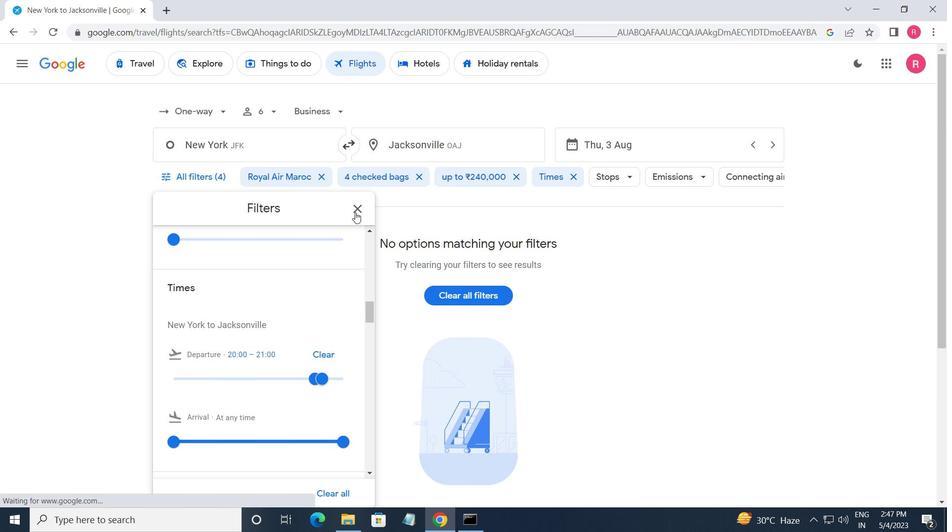 
Action: Mouse moved to (255, 272)
Screenshot: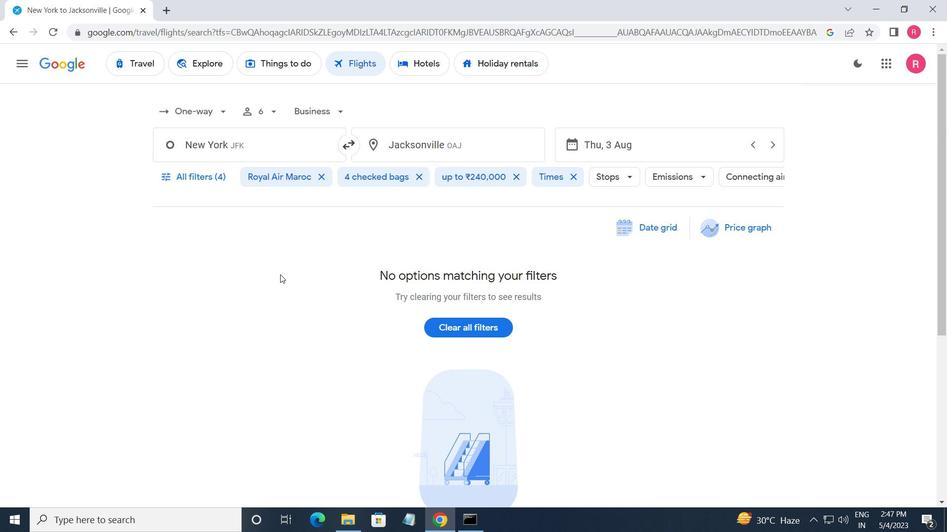 
